 Task: Search one way flight ticket for 5 adults, 1 child, 2 infants in seat and 1 infant on lap in business from St. Petersburg: St. Pete-clearwater International Airport to Sheridan: Sheridan County Airport on 8-6-2023. Choice of flights is United. Number of bags: 2 checked bags. Price is upto 105000. Outbound departure time preference is 4:00.
Action: Mouse moved to (266, 397)
Screenshot: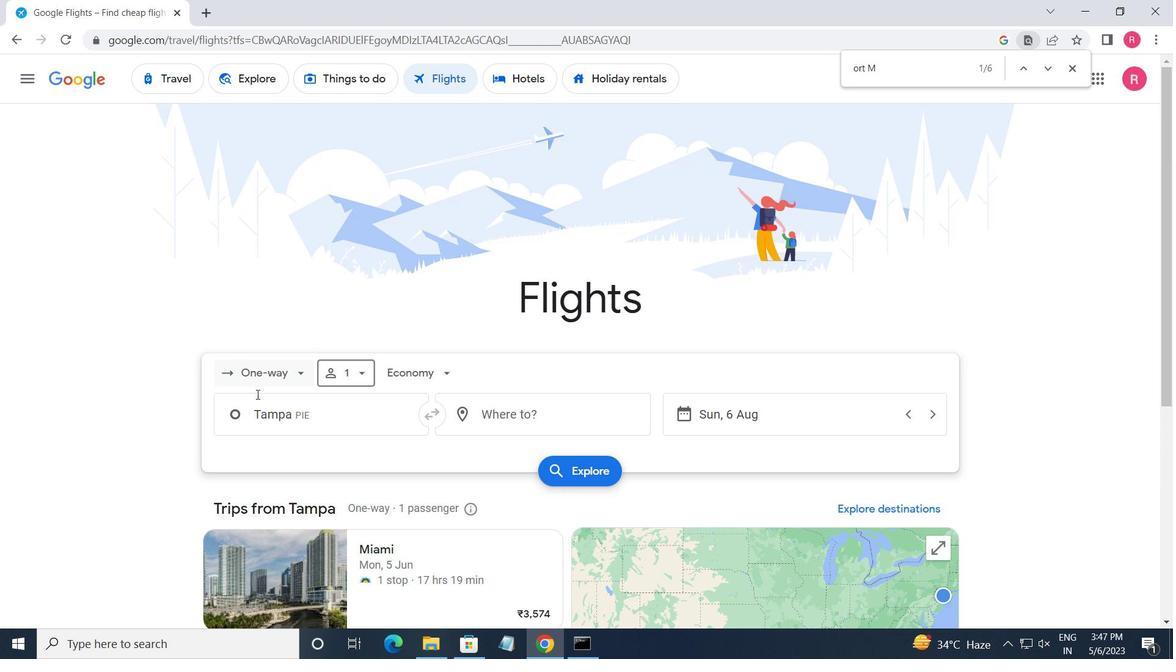
Action: Mouse pressed left at (266, 397)
Screenshot: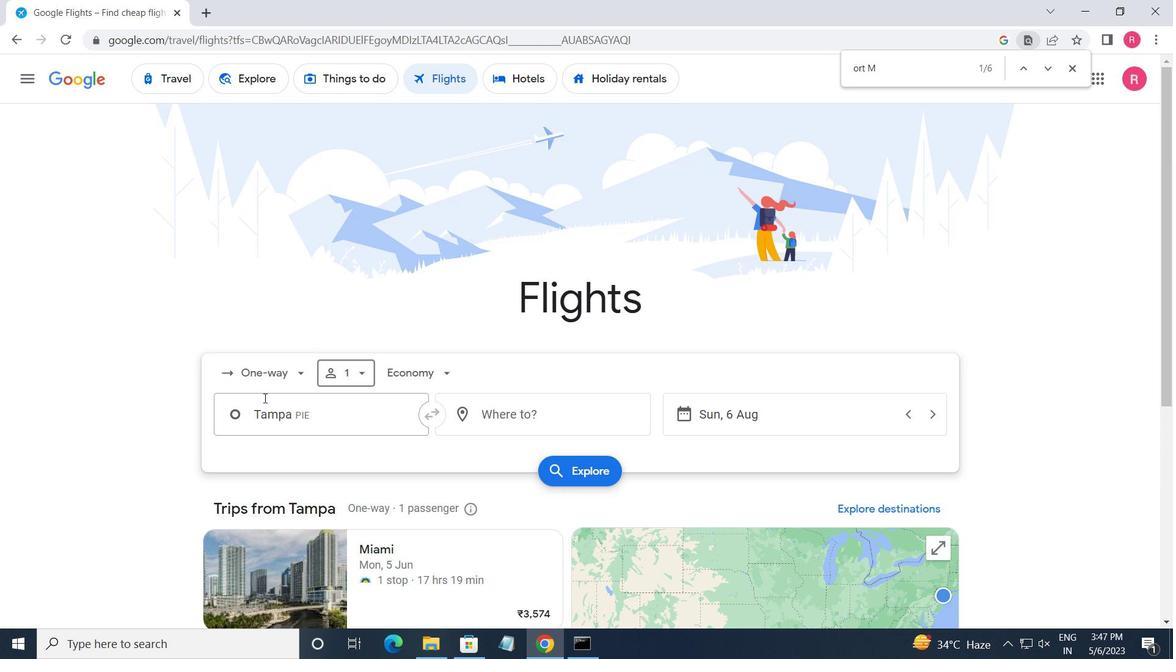 
Action: Mouse moved to (263, 381)
Screenshot: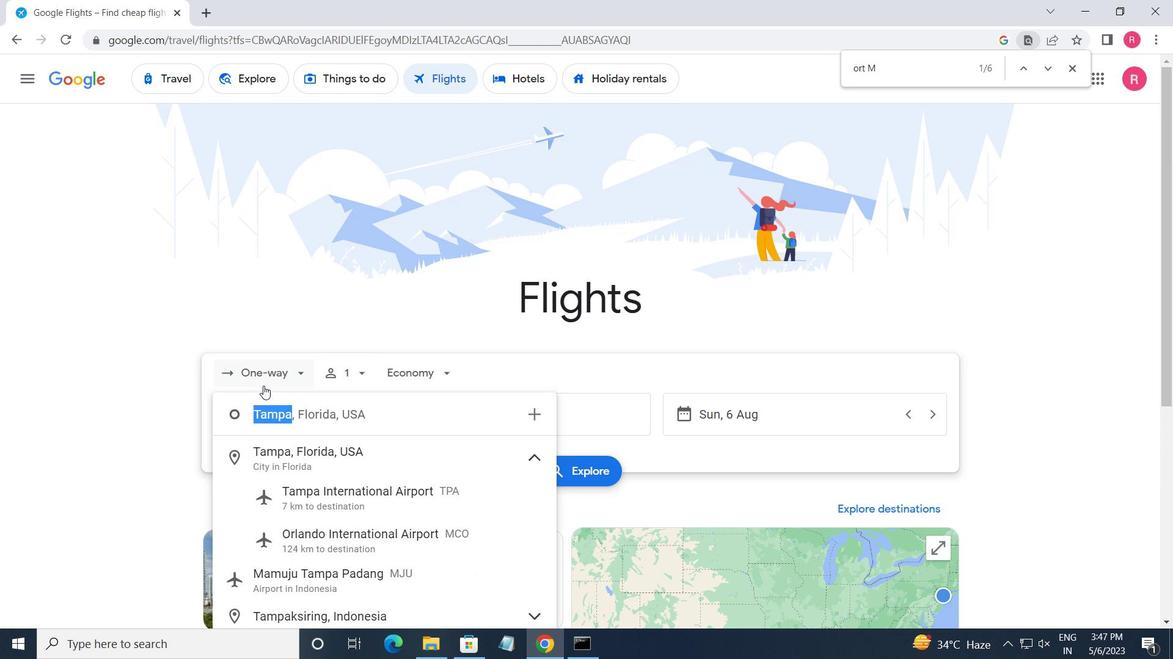 
Action: Mouse pressed left at (263, 381)
Screenshot: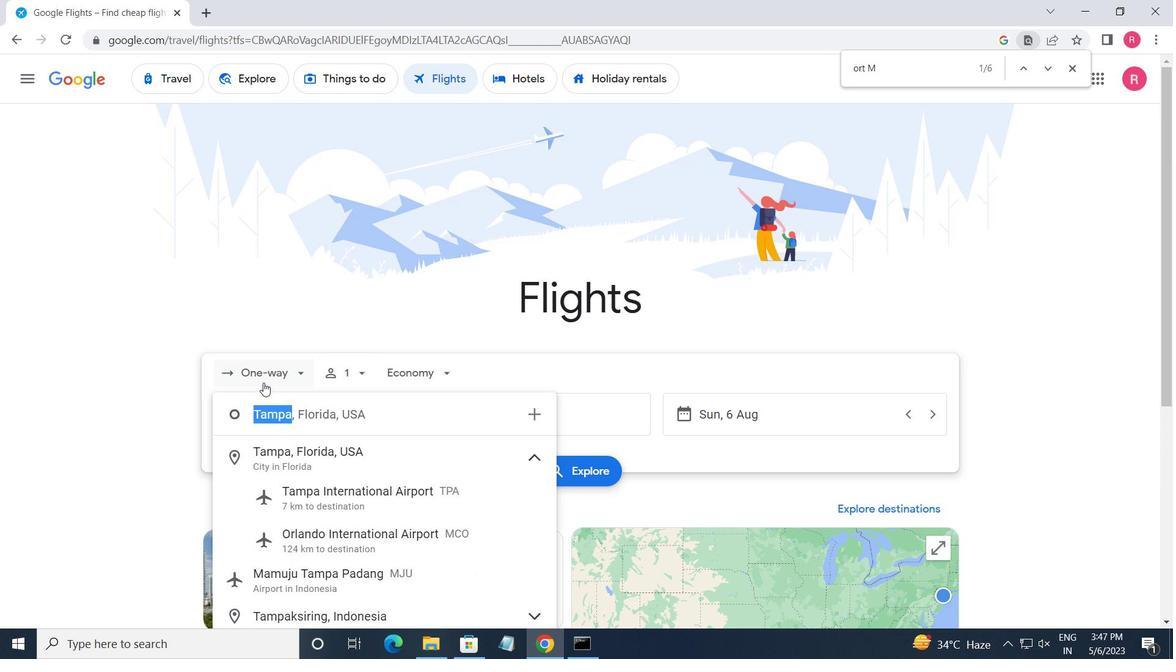 
Action: Mouse moved to (286, 443)
Screenshot: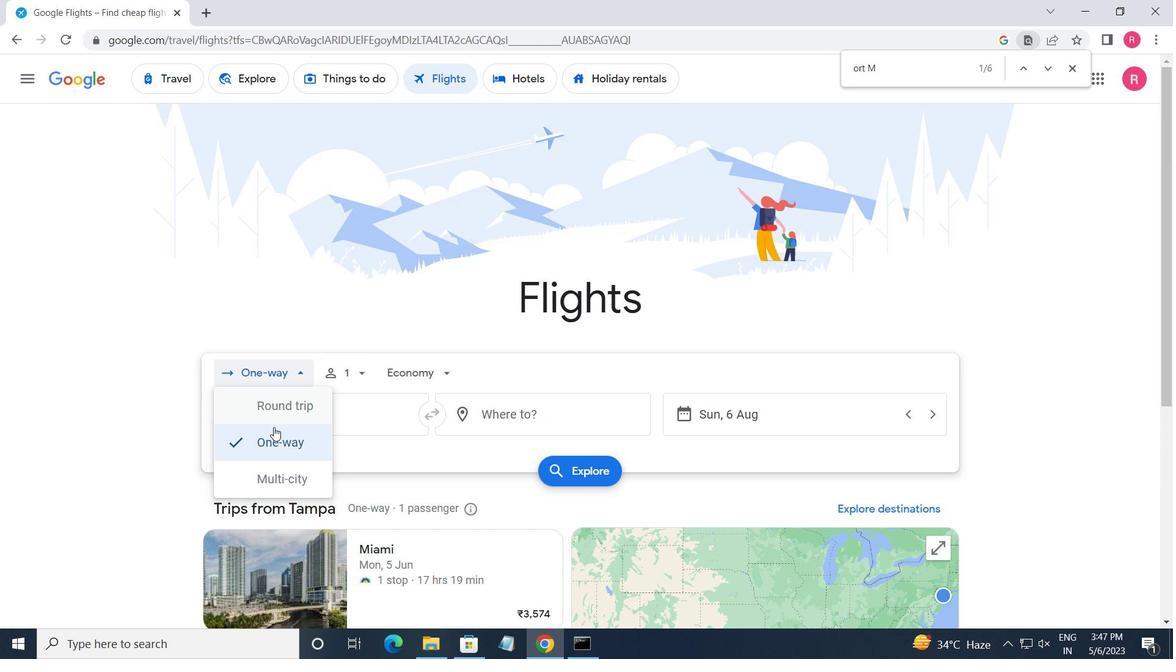 
Action: Mouse pressed left at (286, 443)
Screenshot: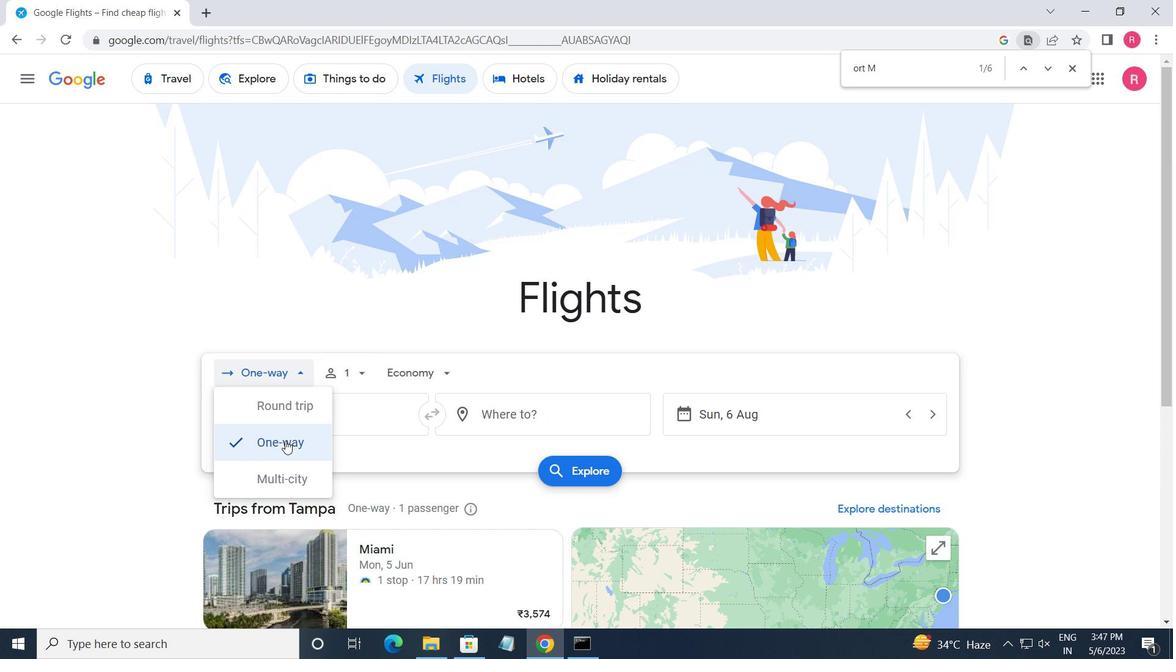 
Action: Mouse moved to (353, 385)
Screenshot: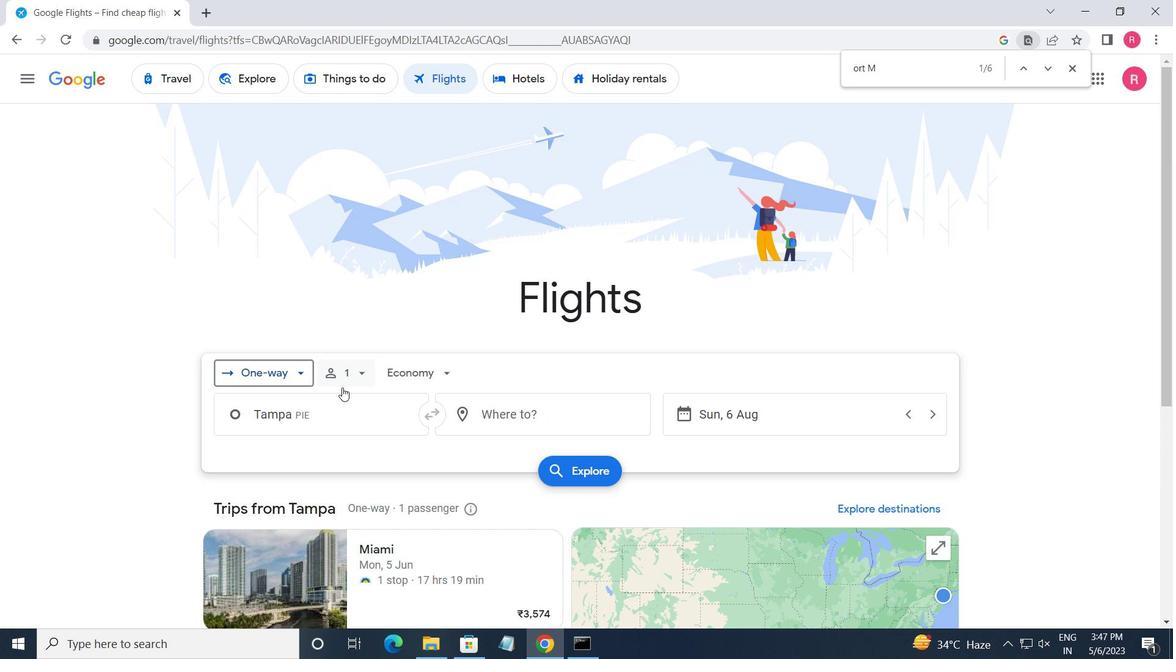 
Action: Mouse pressed left at (353, 385)
Screenshot: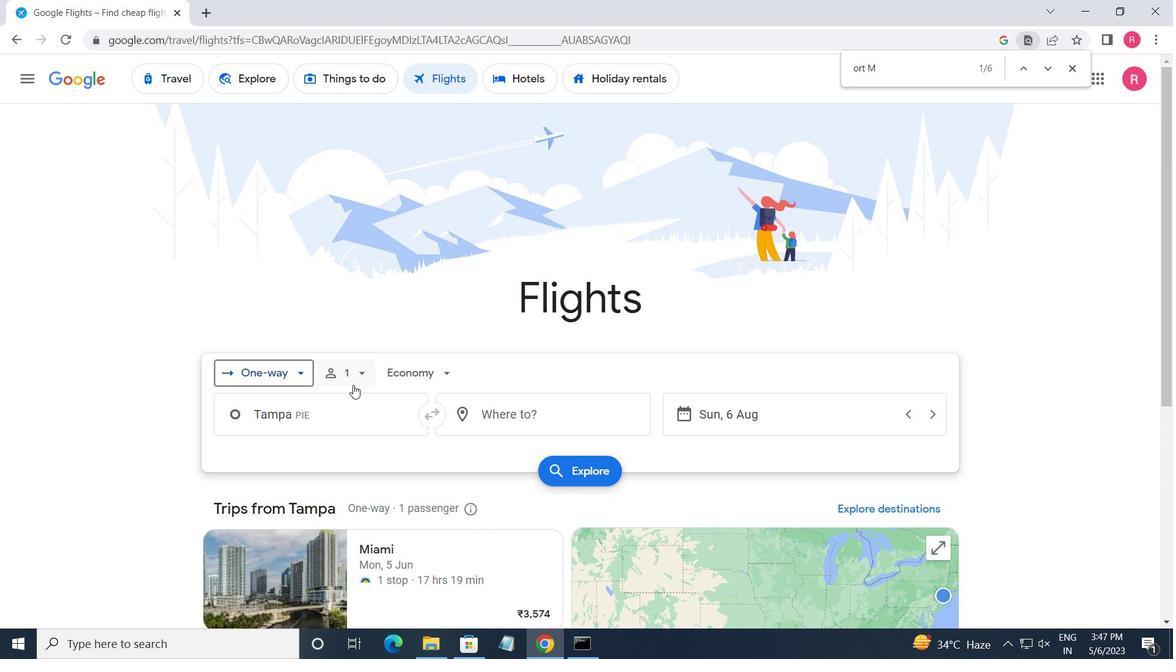 
Action: Mouse moved to (471, 417)
Screenshot: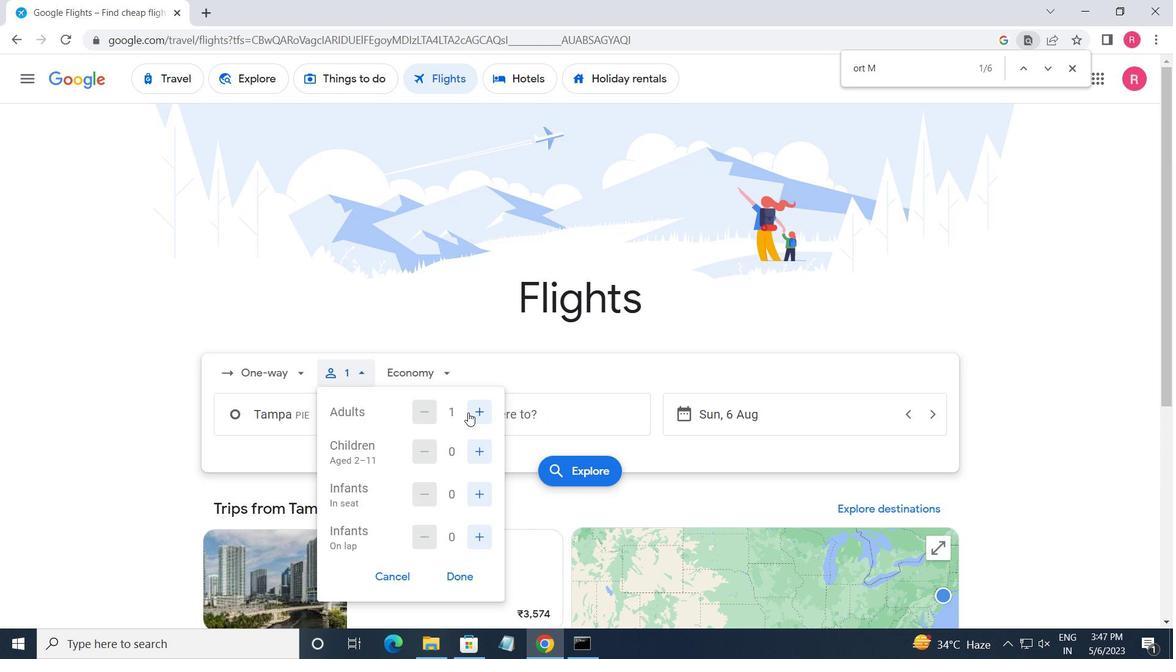 
Action: Mouse pressed left at (471, 417)
Screenshot: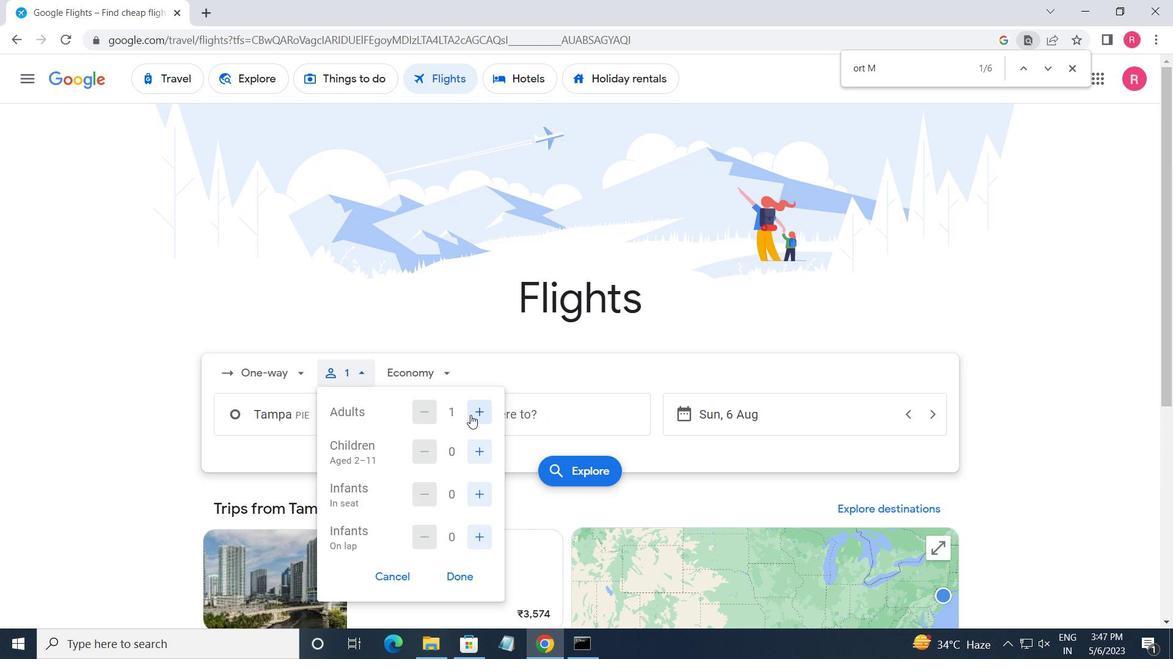 
Action: Mouse pressed left at (471, 417)
Screenshot: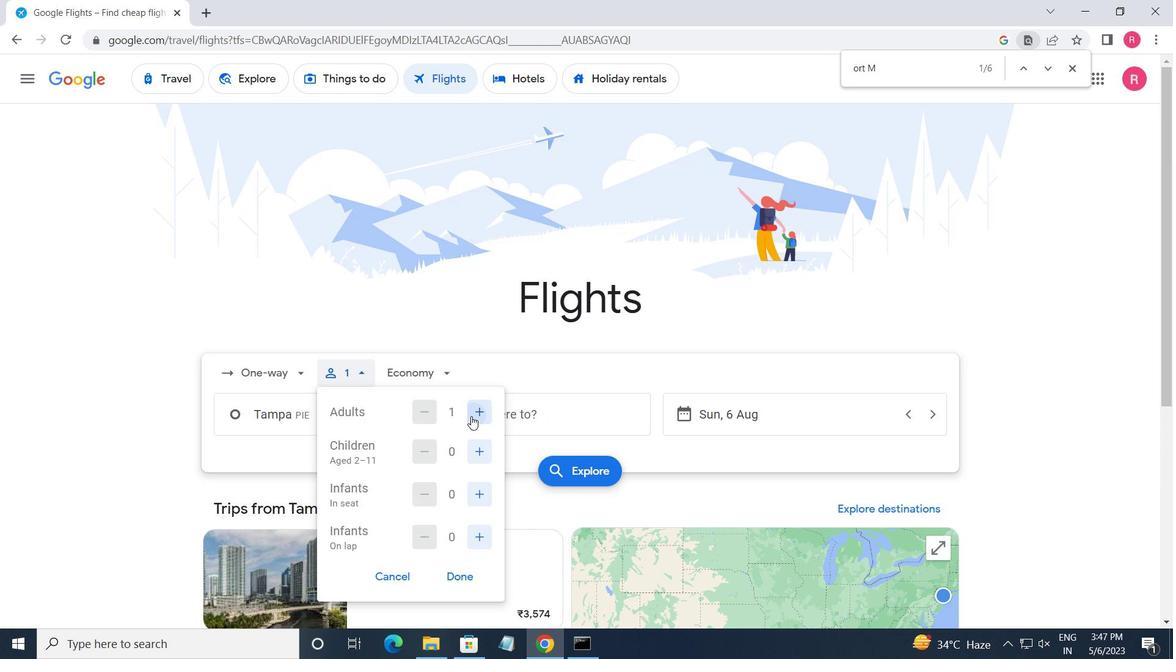 
Action: Mouse pressed left at (471, 417)
Screenshot: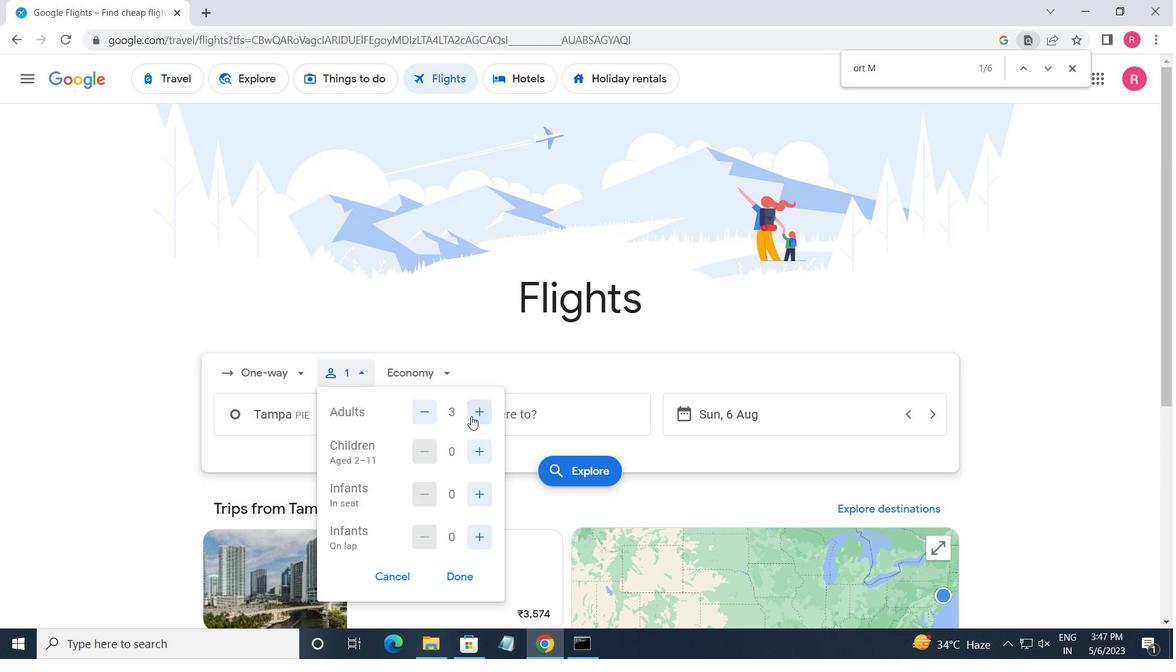 
Action: Mouse pressed left at (471, 417)
Screenshot: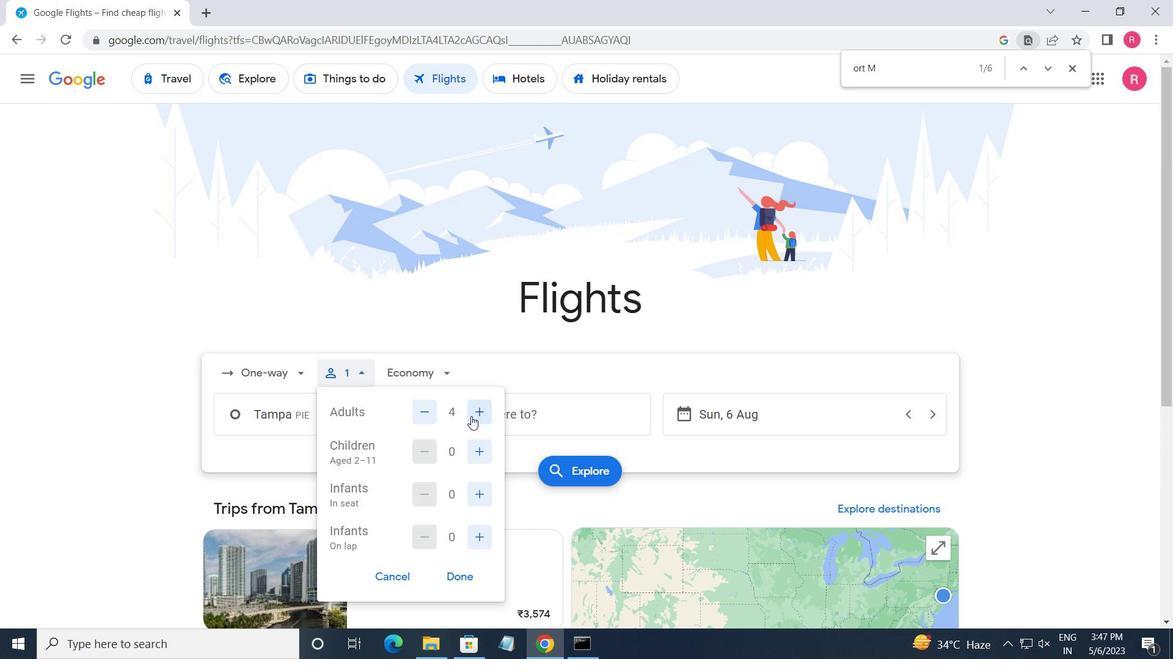 
Action: Mouse moved to (475, 447)
Screenshot: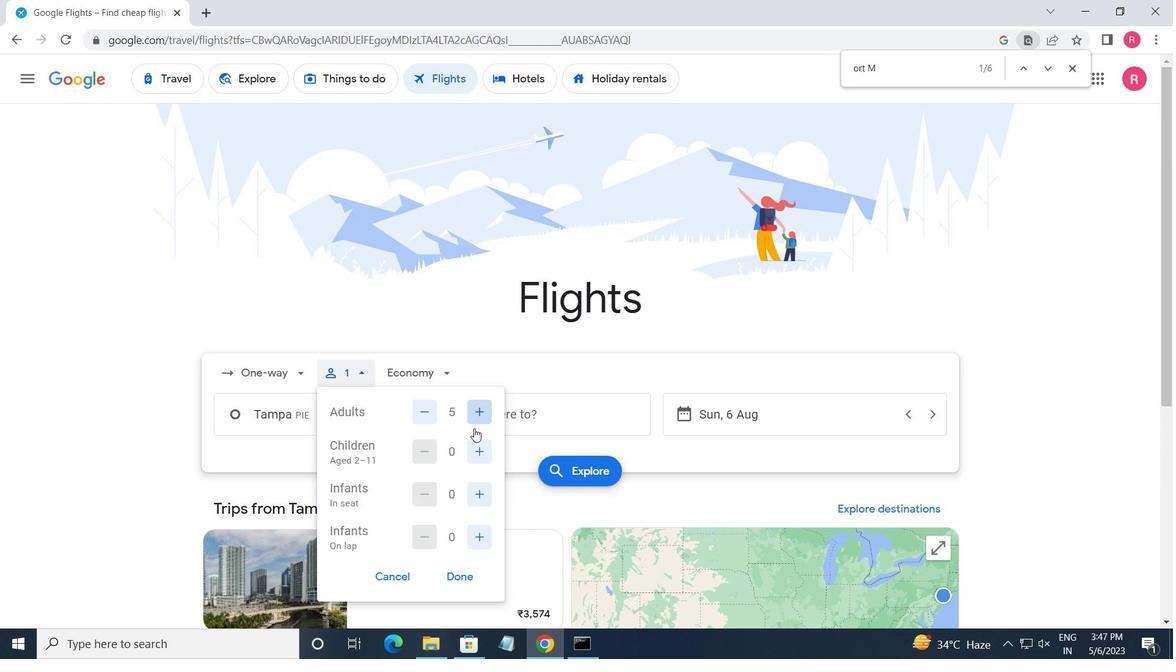 
Action: Mouse pressed left at (475, 447)
Screenshot: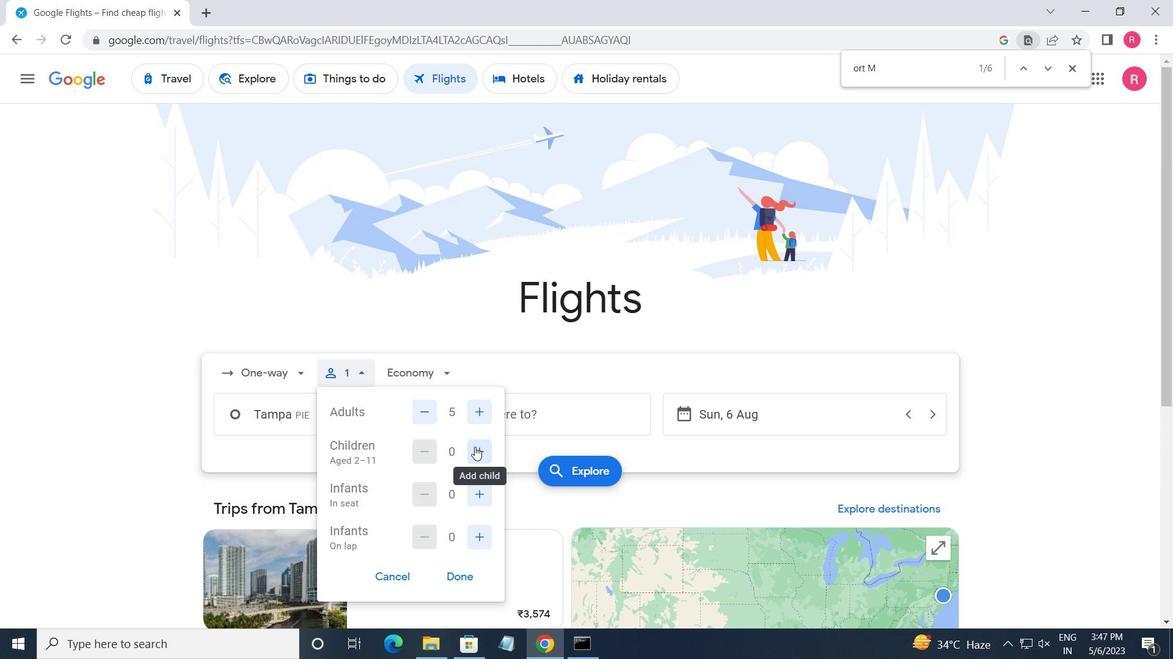 
Action: Mouse moved to (480, 487)
Screenshot: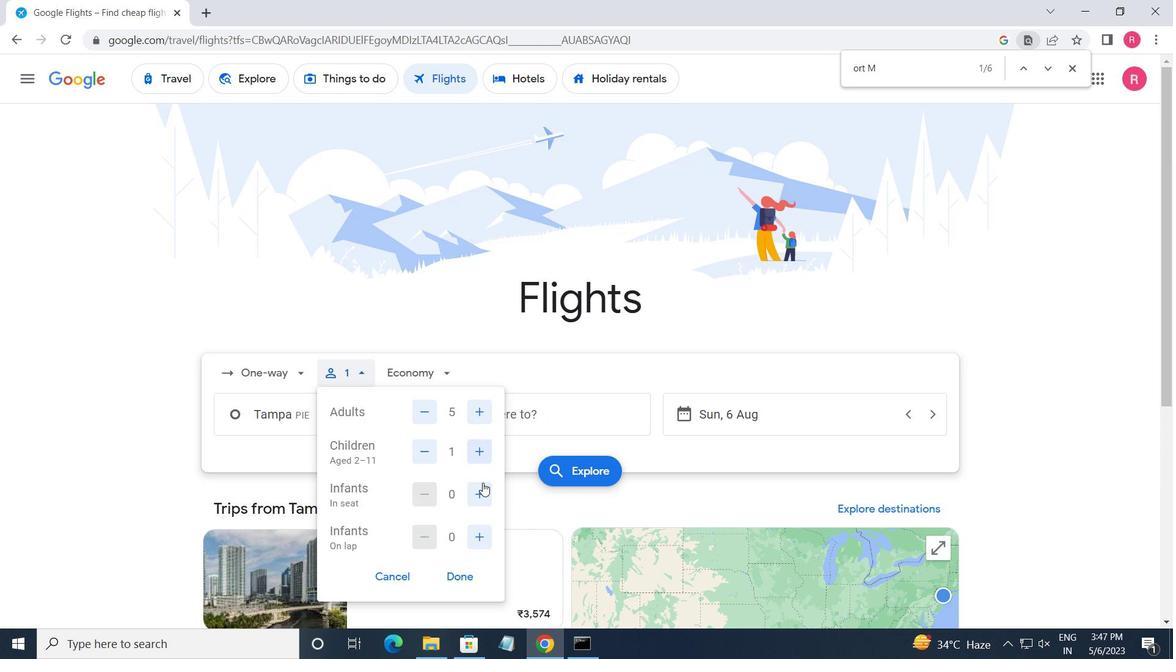 
Action: Mouse pressed left at (480, 487)
Screenshot: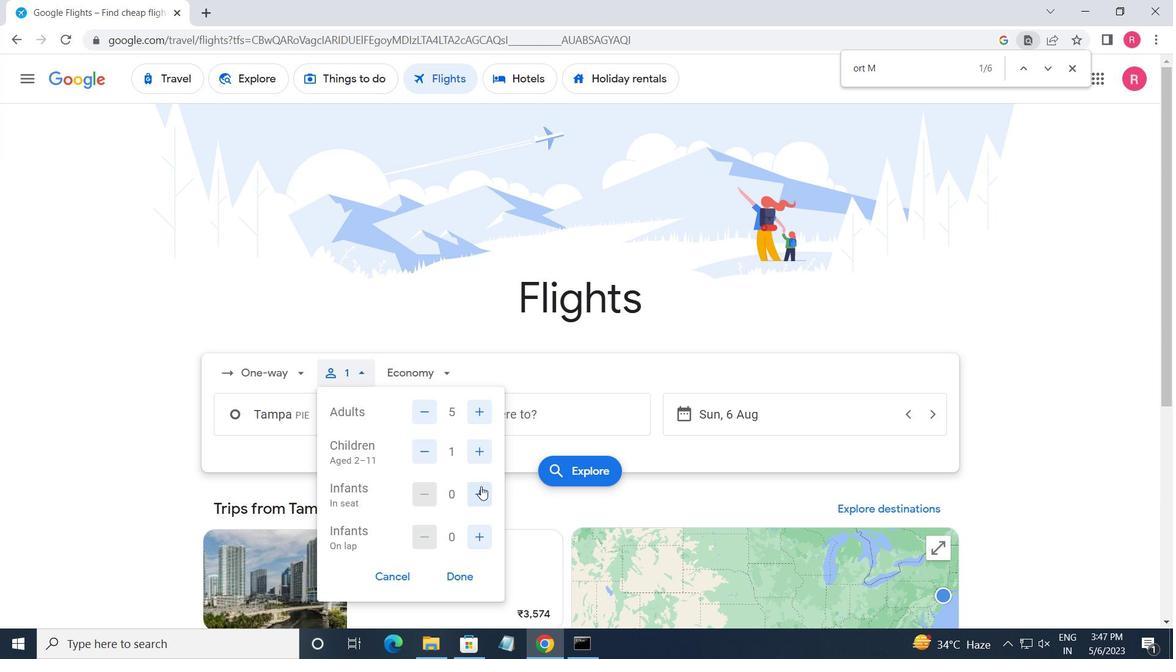 
Action: Mouse pressed left at (480, 487)
Screenshot: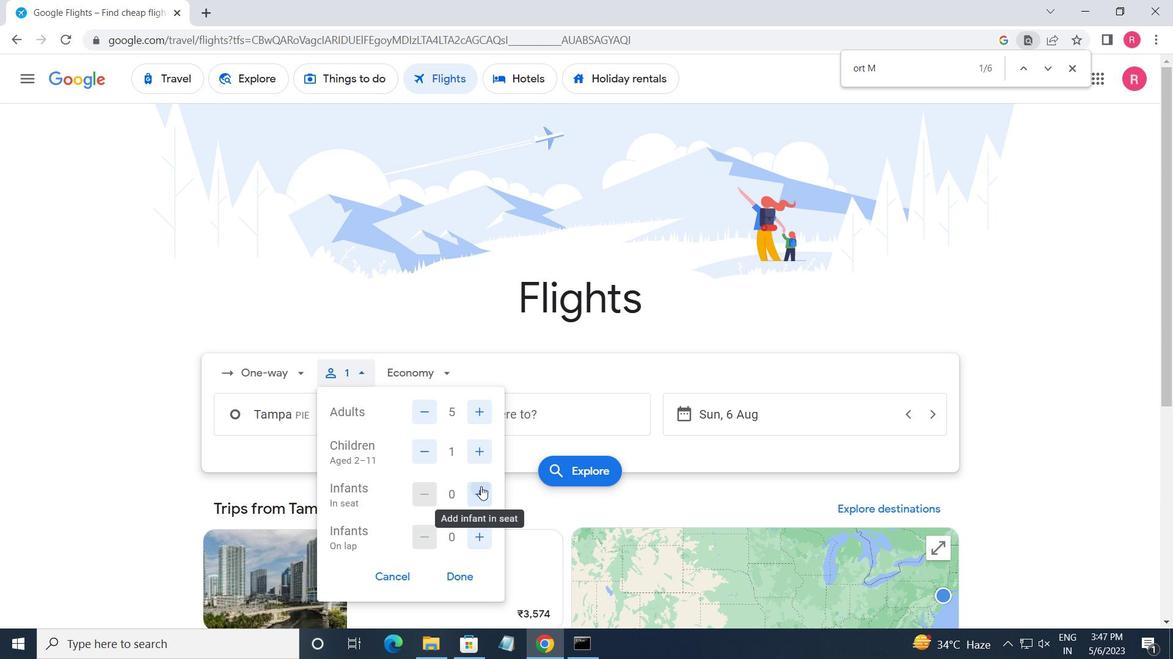 
Action: Mouse moved to (472, 542)
Screenshot: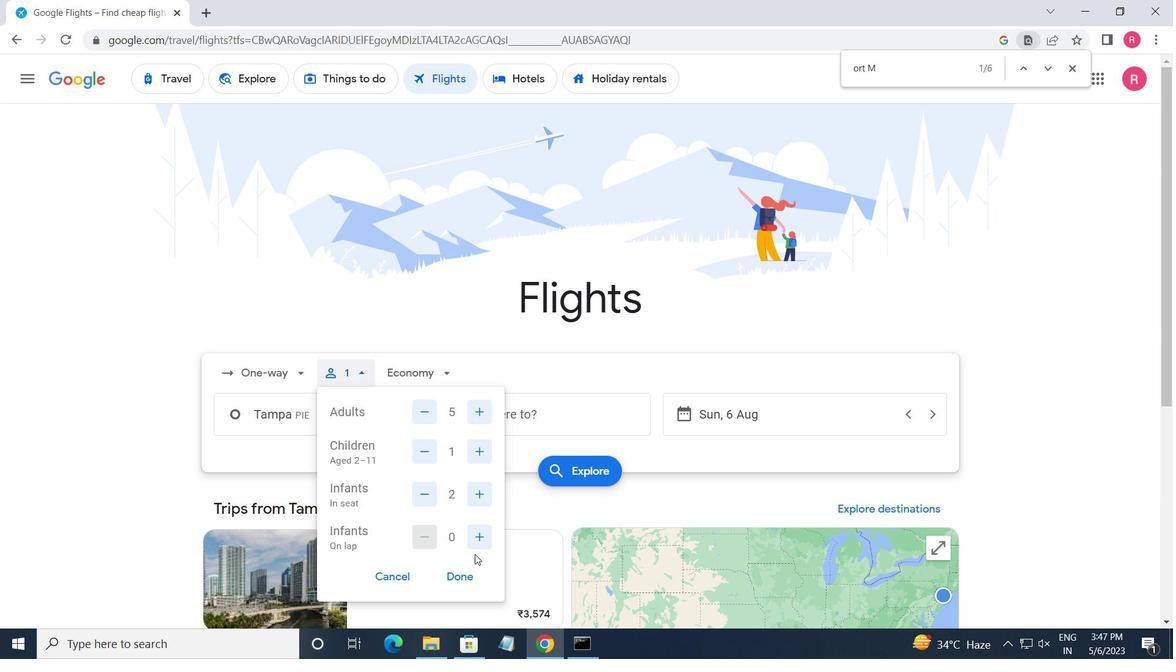 
Action: Mouse pressed left at (472, 542)
Screenshot: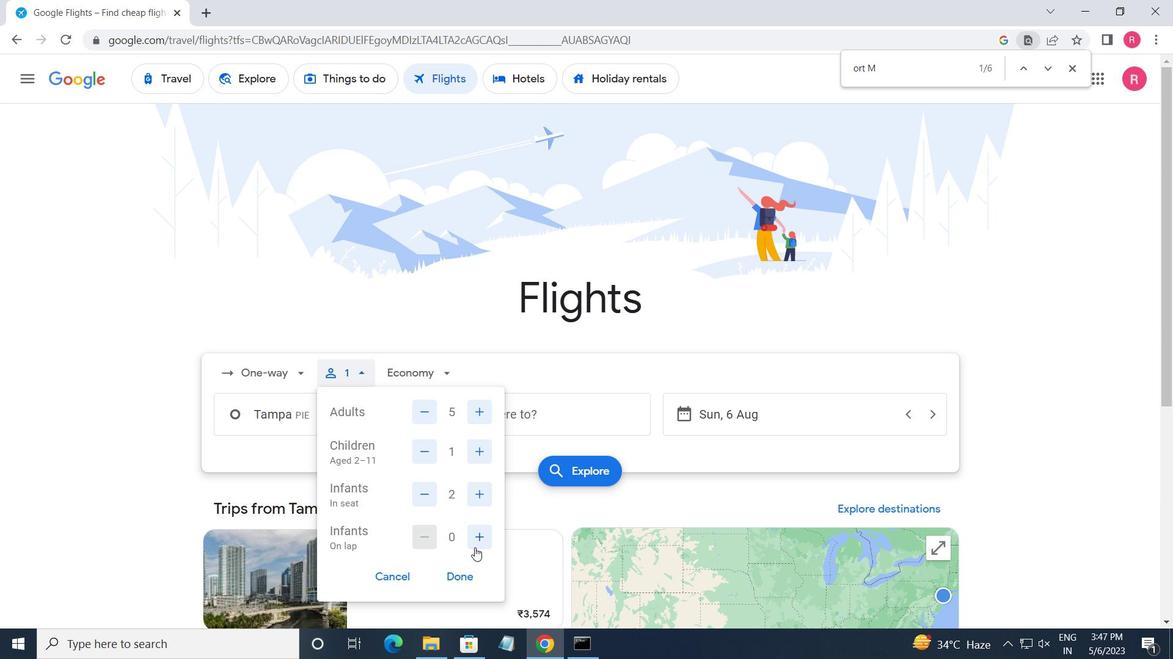 
Action: Mouse moved to (462, 575)
Screenshot: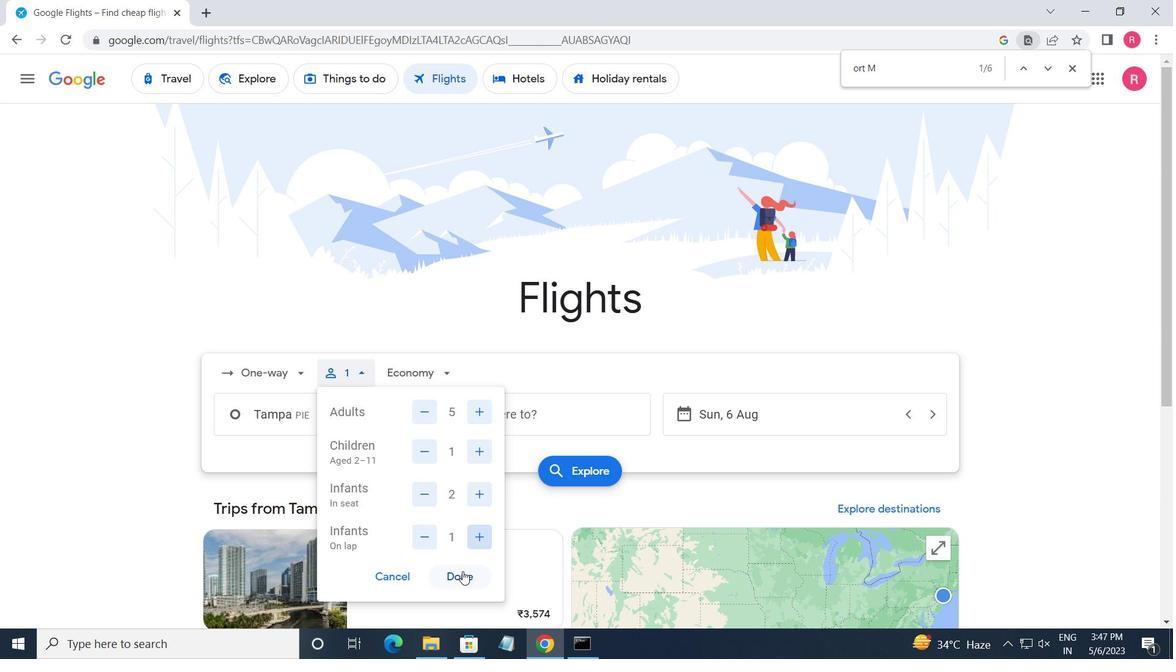 
Action: Mouse pressed left at (462, 575)
Screenshot: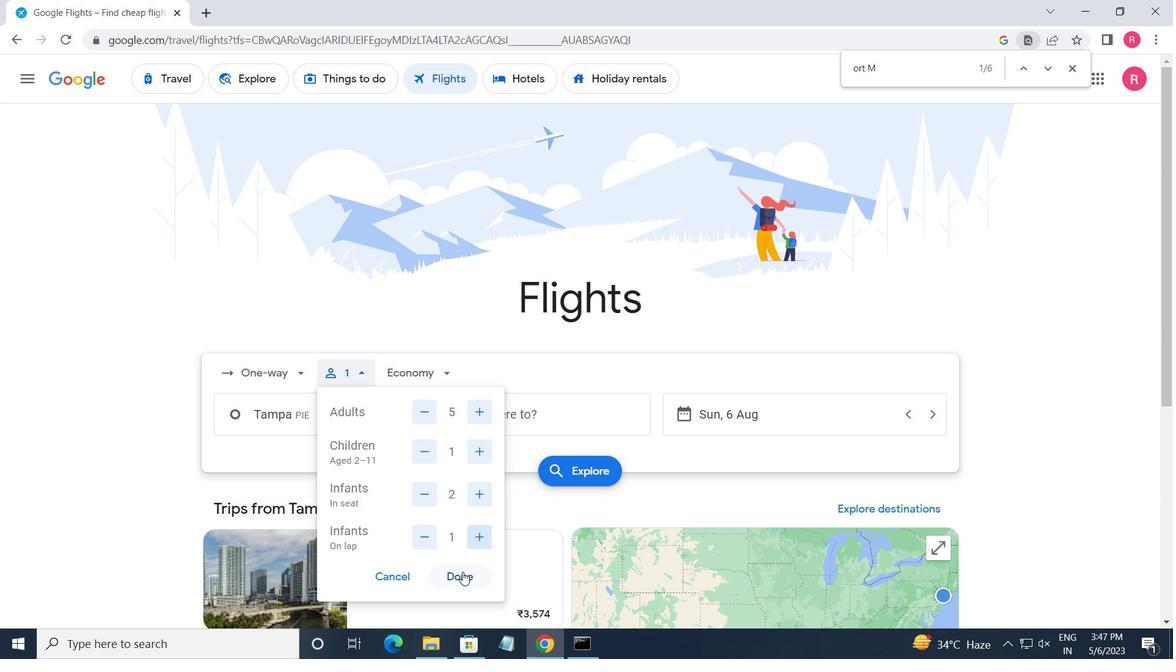 
Action: Mouse moved to (428, 370)
Screenshot: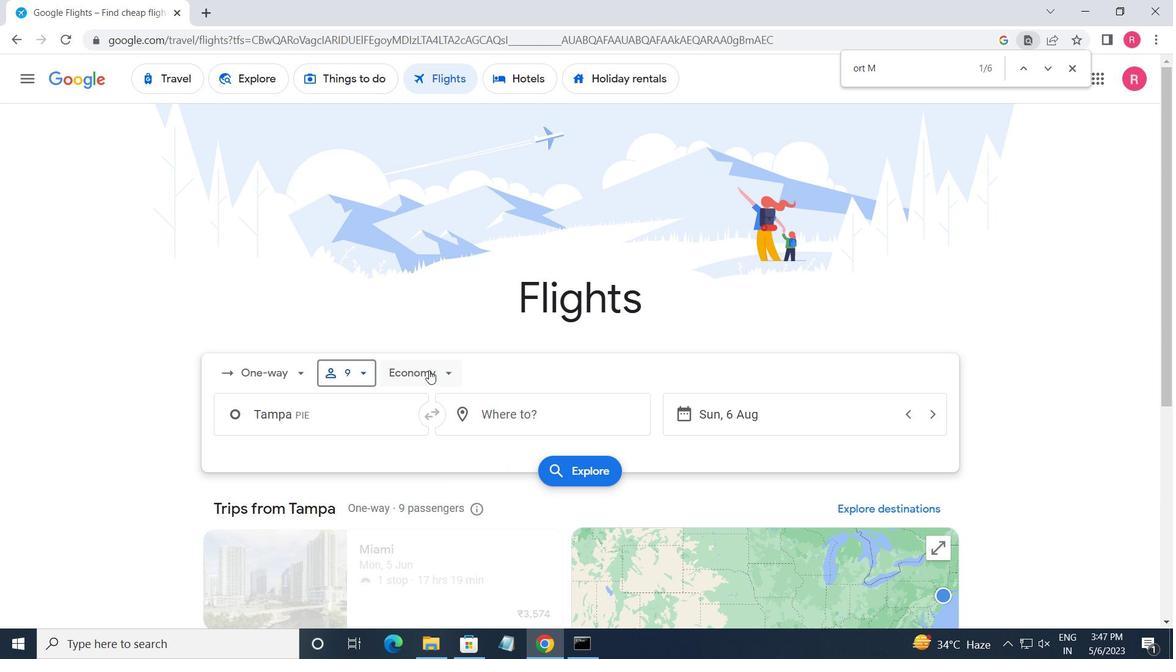 
Action: Mouse pressed left at (428, 370)
Screenshot: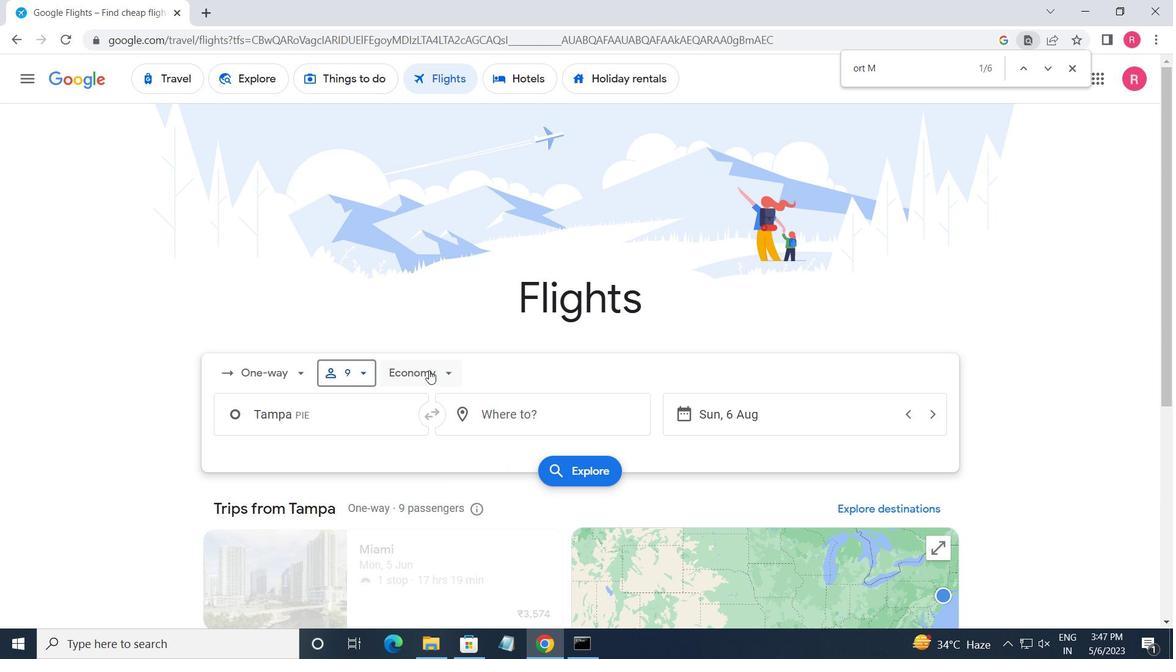 
Action: Mouse moved to (458, 481)
Screenshot: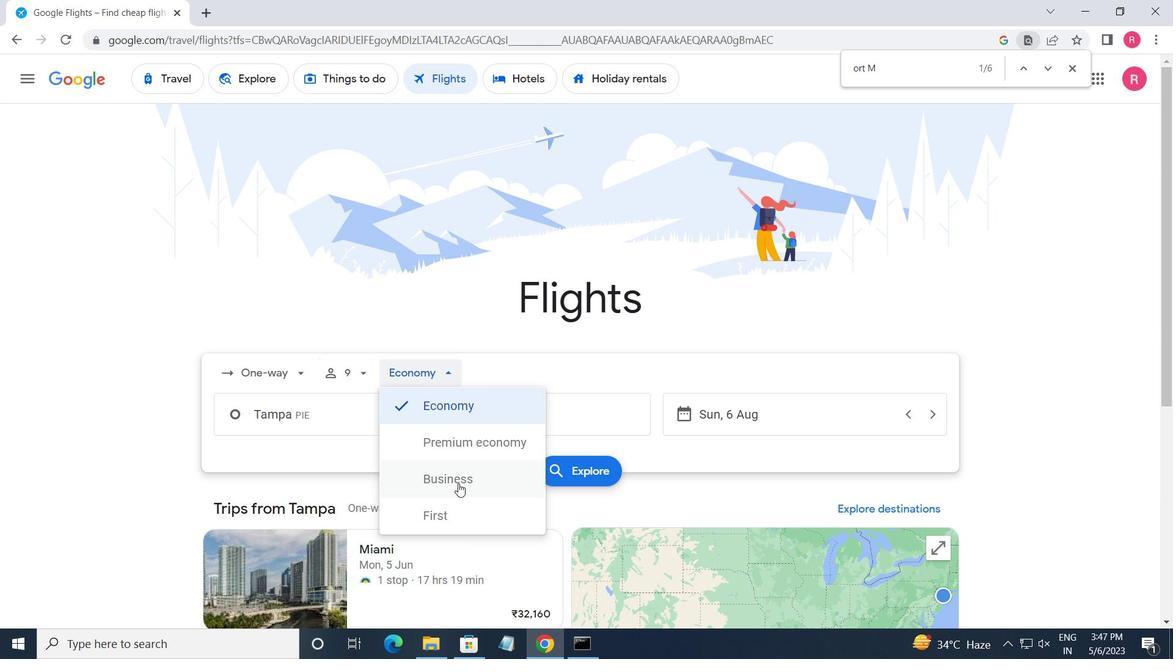 
Action: Mouse pressed left at (458, 481)
Screenshot: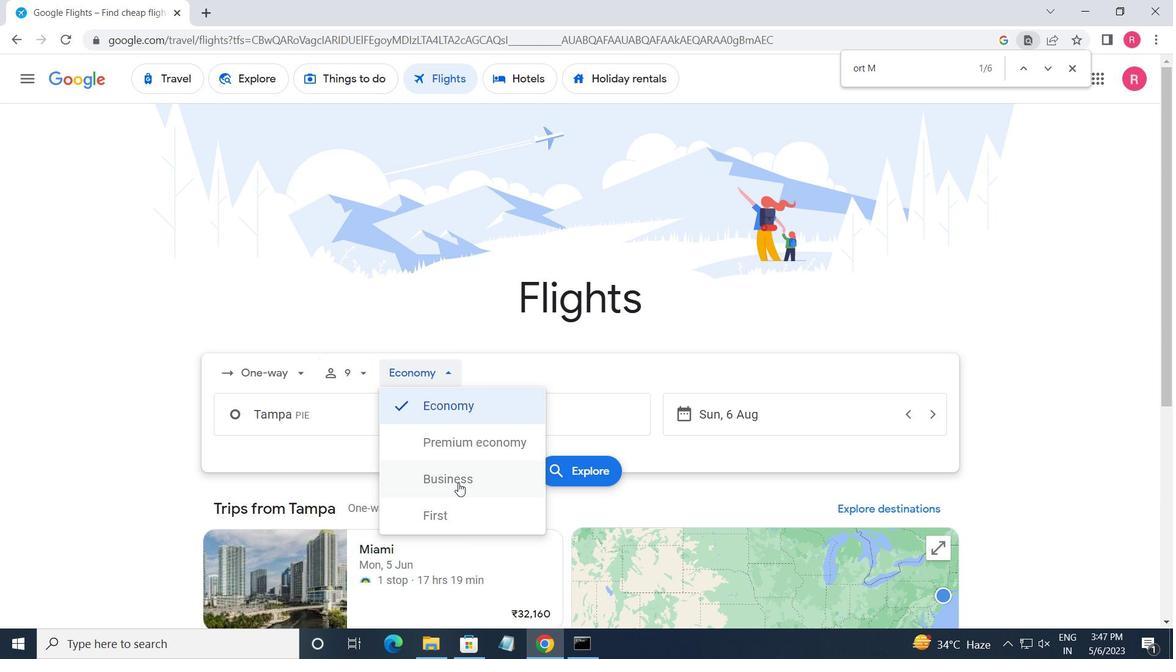 
Action: Mouse moved to (329, 422)
Screenshot: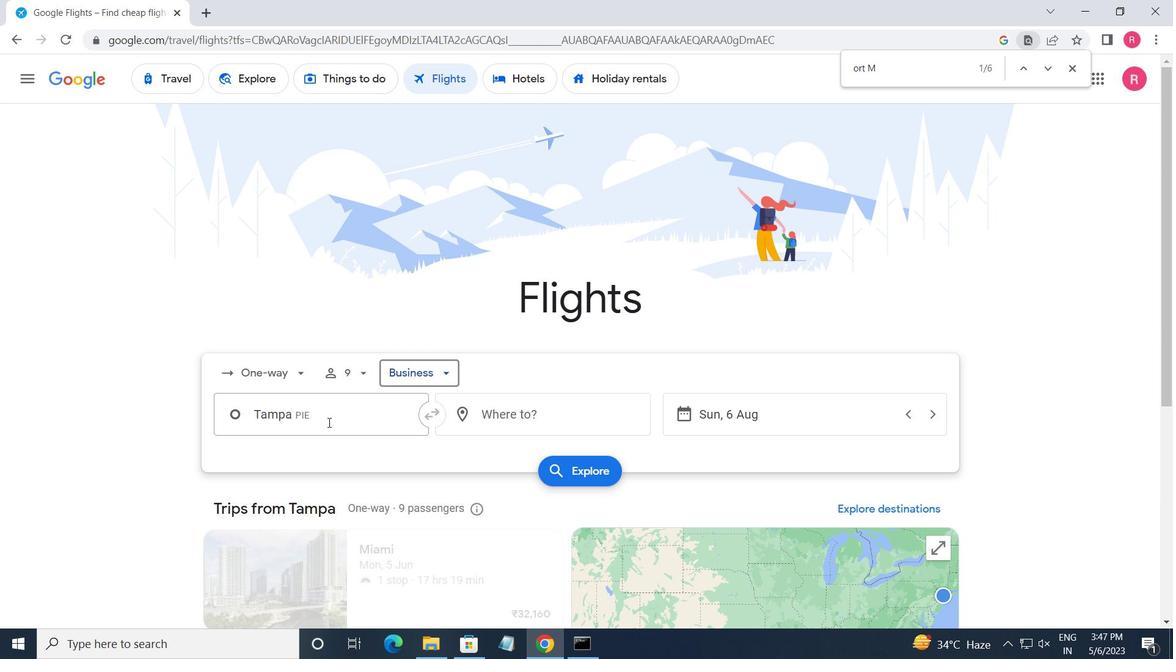 
Action: Mouse pressed left at (329, 422)
Screenshot: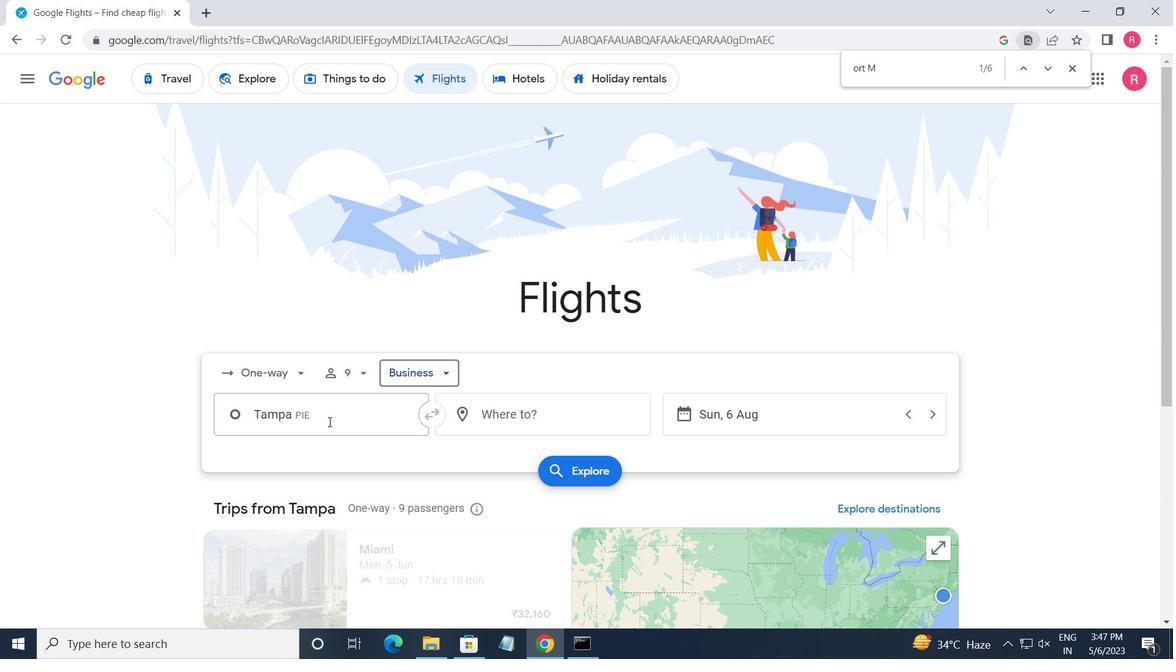 
Action: Key pressed <Key.shift>ST.<Key.space><Key.shift_r>PETE-
Screenshot: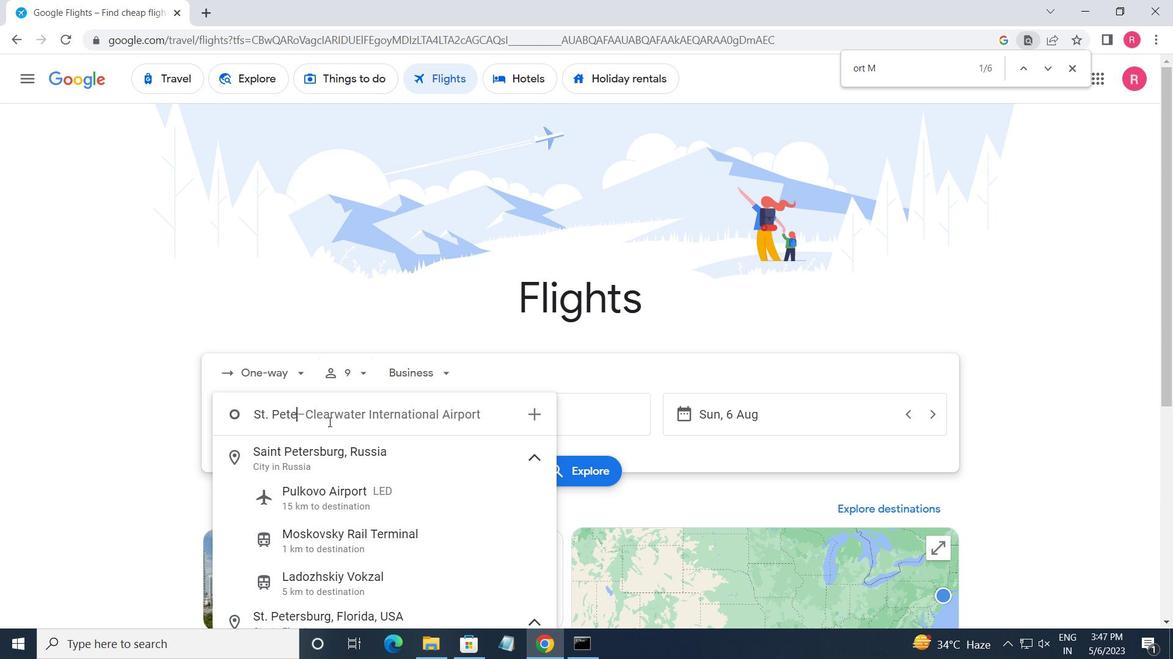 
Action: Mouse moved to (409, 549)
Screenshot: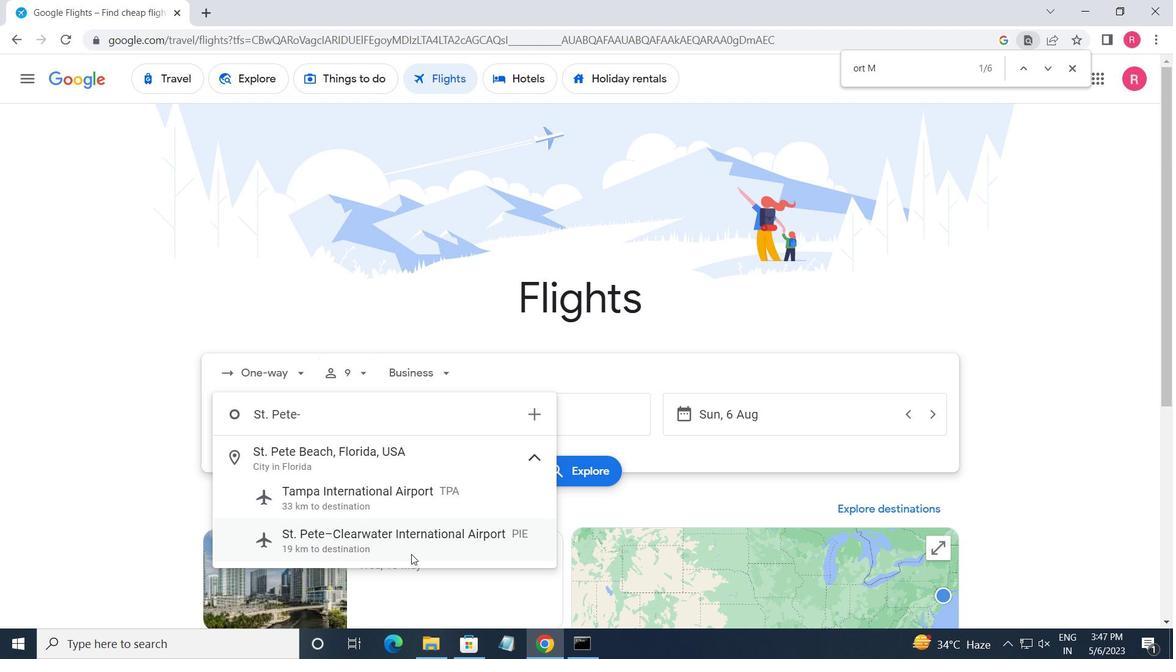 
Action: Mouse pressed left at (409, 549)
Screenshot: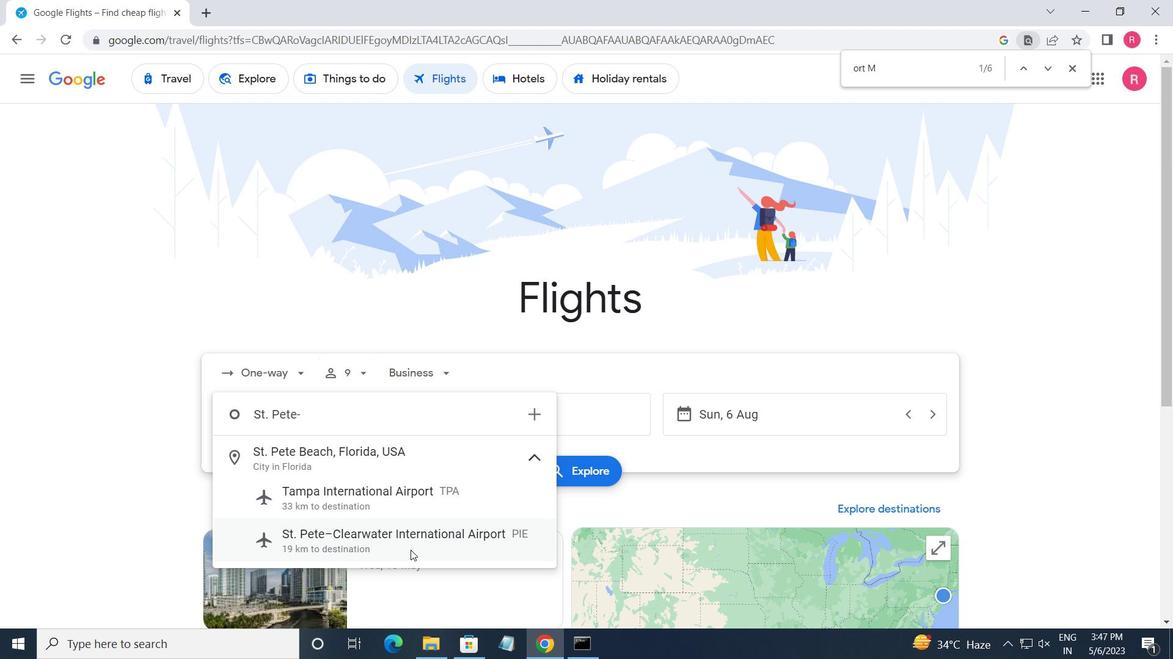 
Action: Mouse moved to (520, 418)
Screenshot: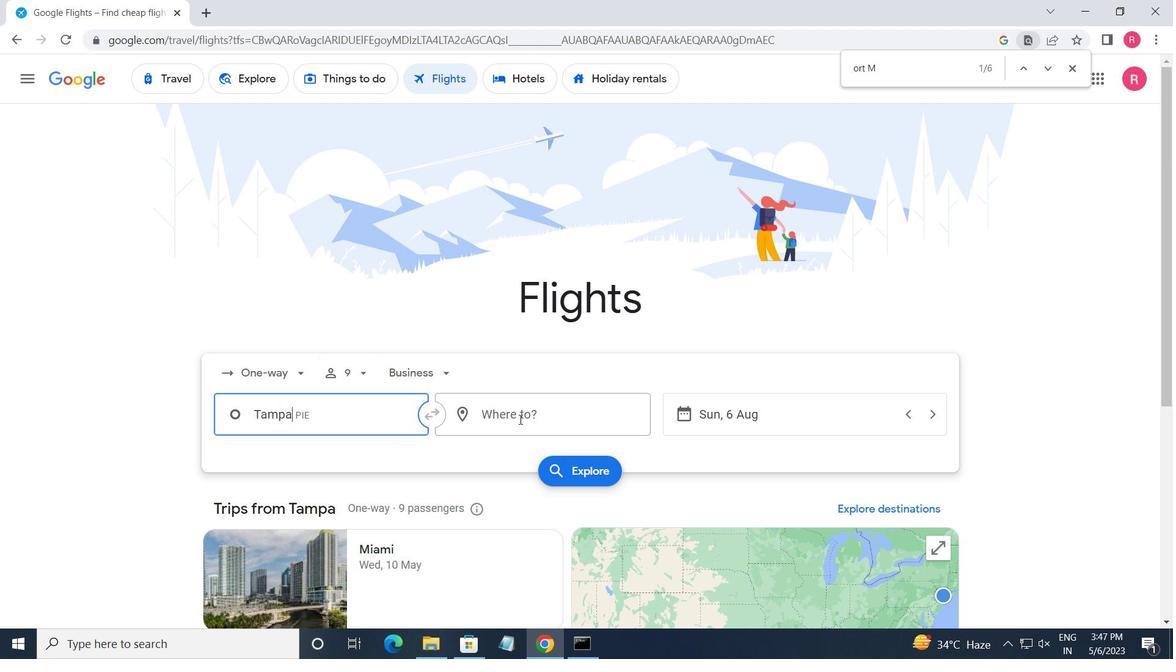 
Action: Mouse pressed left at (520, 418)
Screenshot: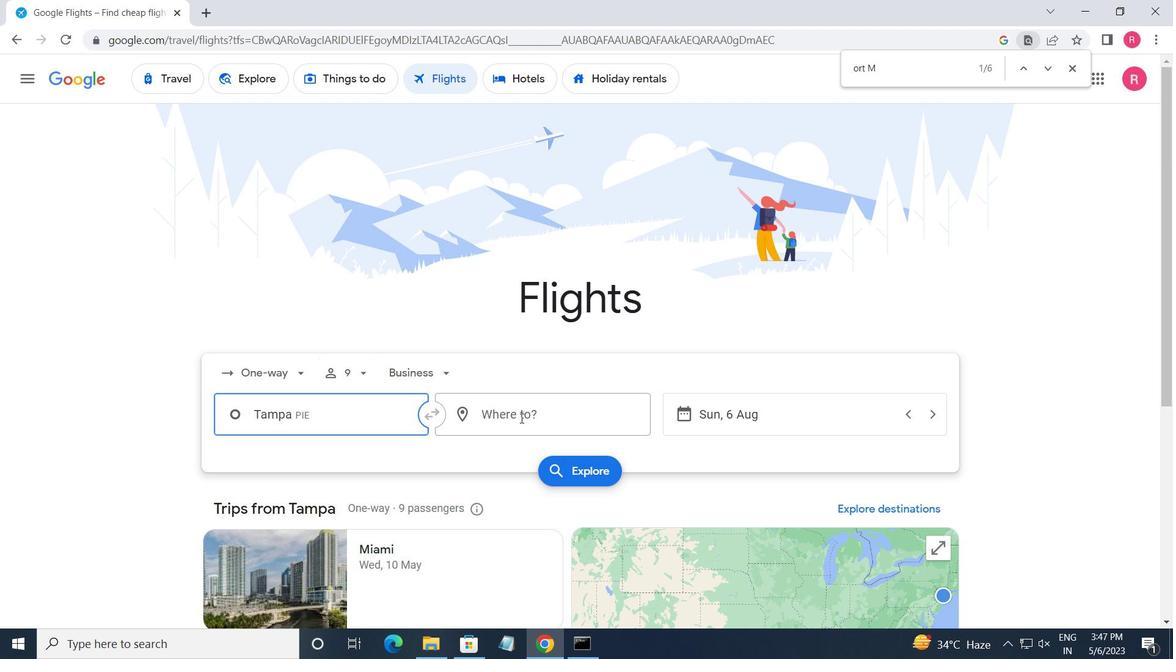
Action: Key pressed <Key.shift>SHERIDAN
Screenshot: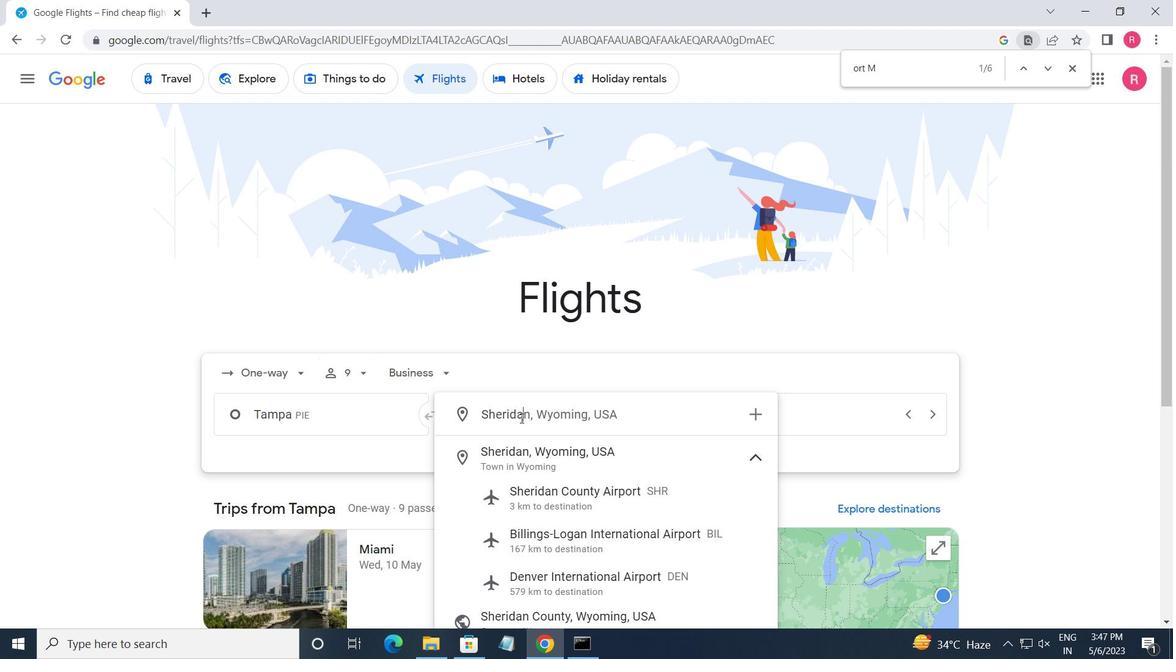 
Action: Mouse moved to (550, 498)
Screenshot: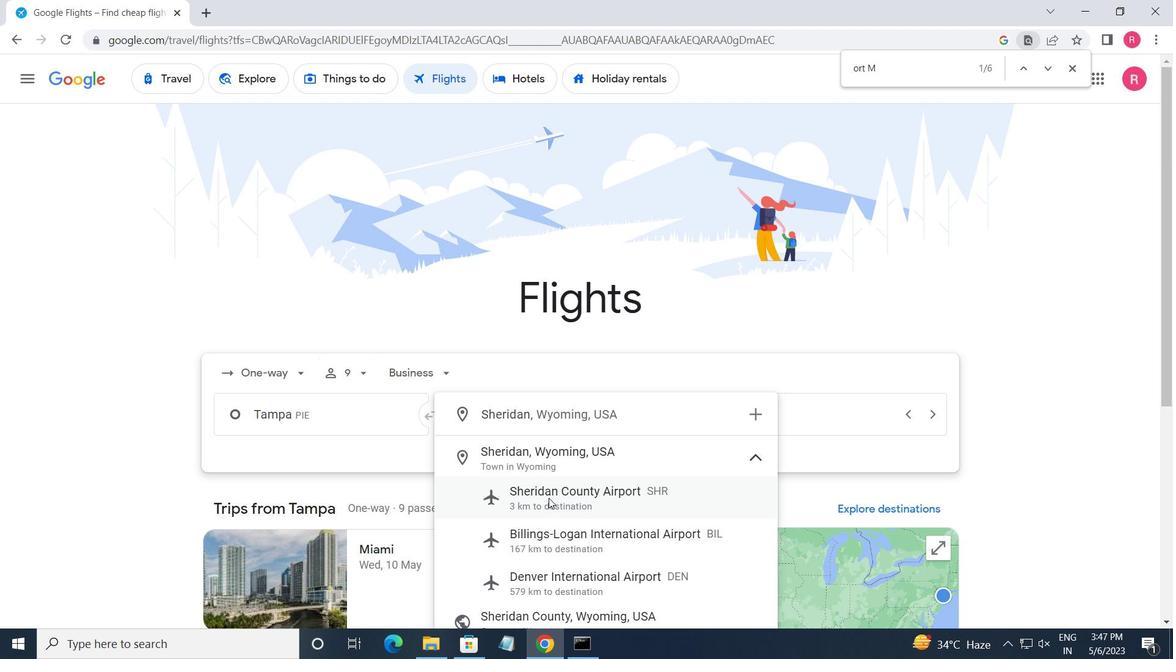 
Action: Mouse pressed left at (550, 498)
Screenshot: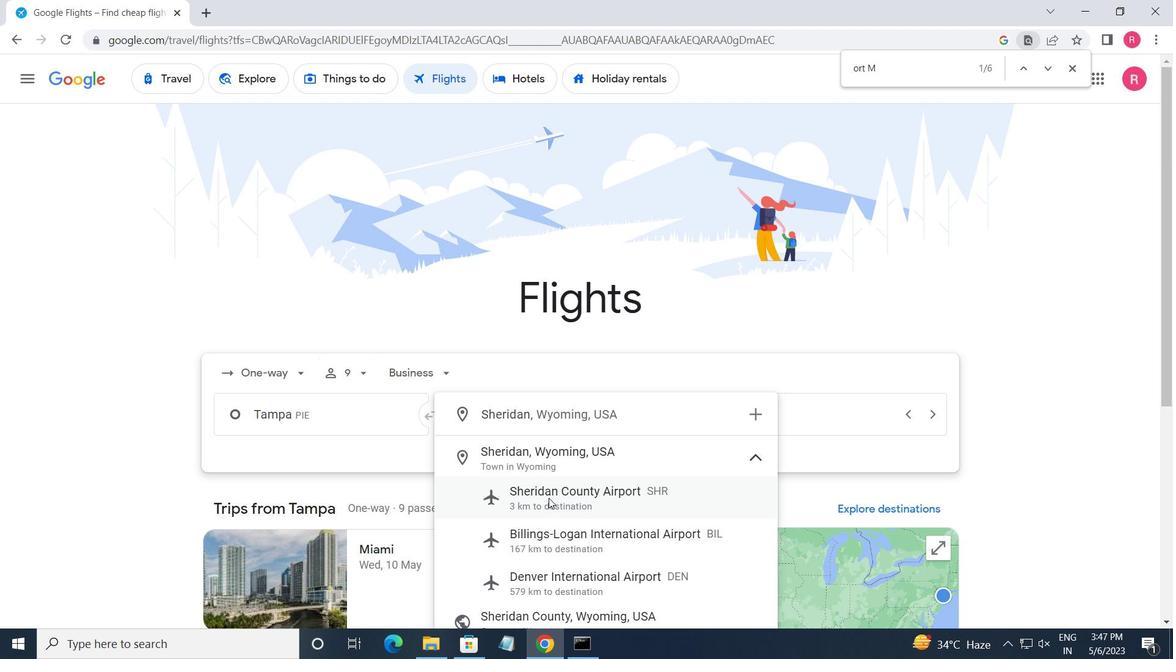 
Action: Mouse moved to (788, 430)
Screenshot: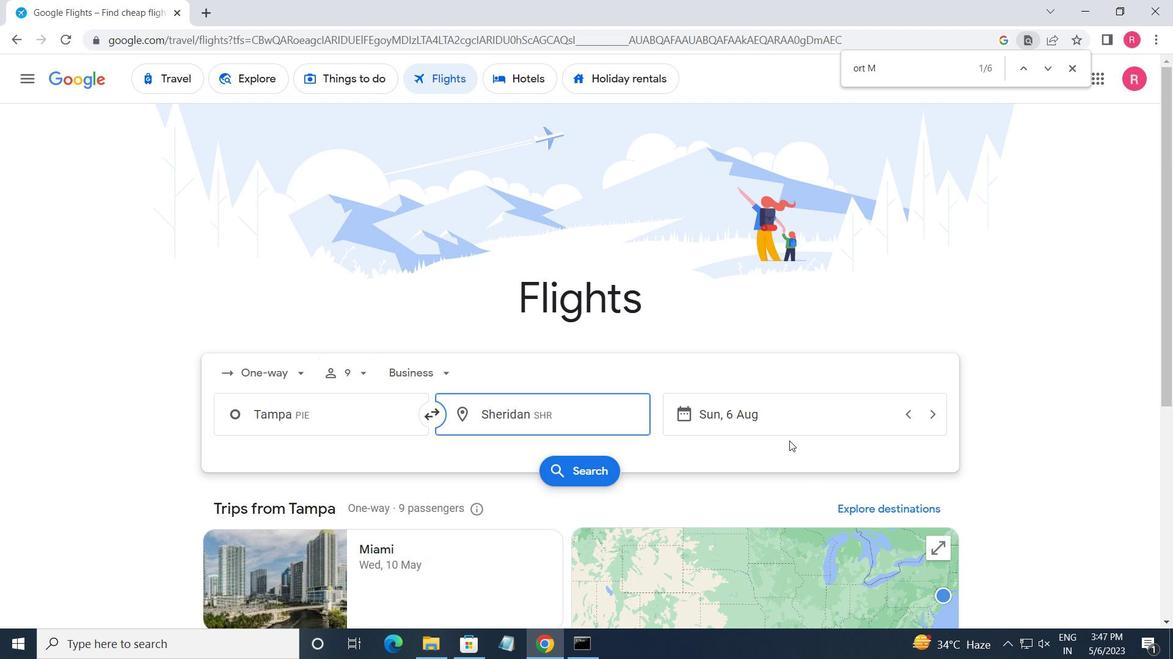 
Action: Mouse pressed left at (788, 430)
Screenshot: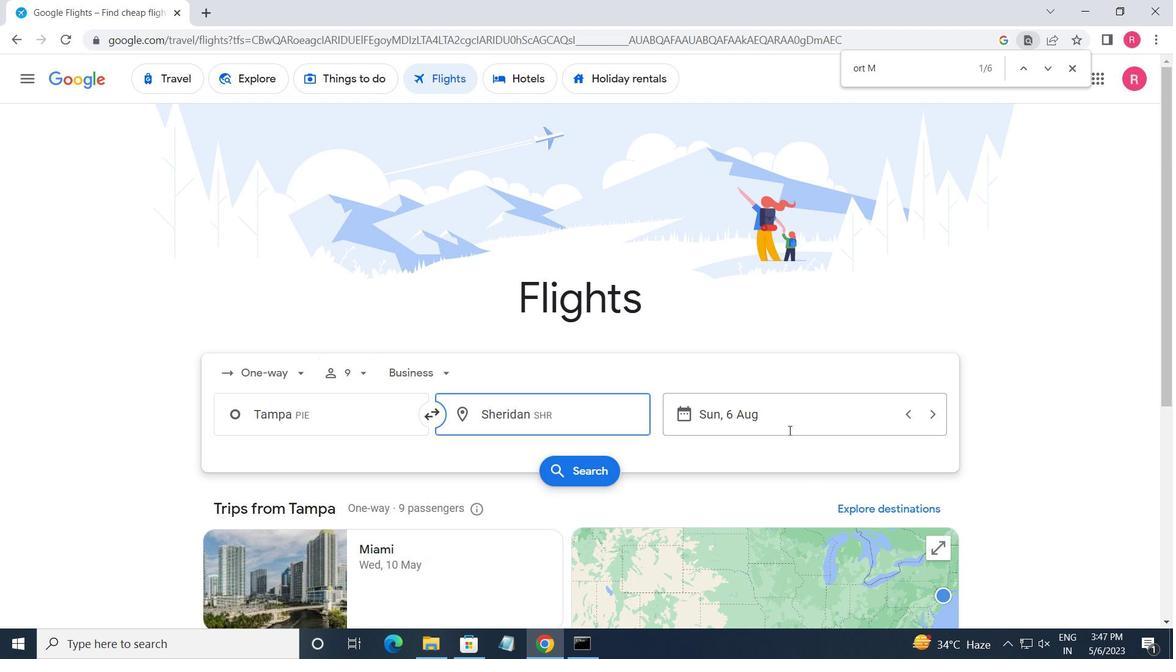 
Action: Mouse moved to (402, 387)
Screenshot: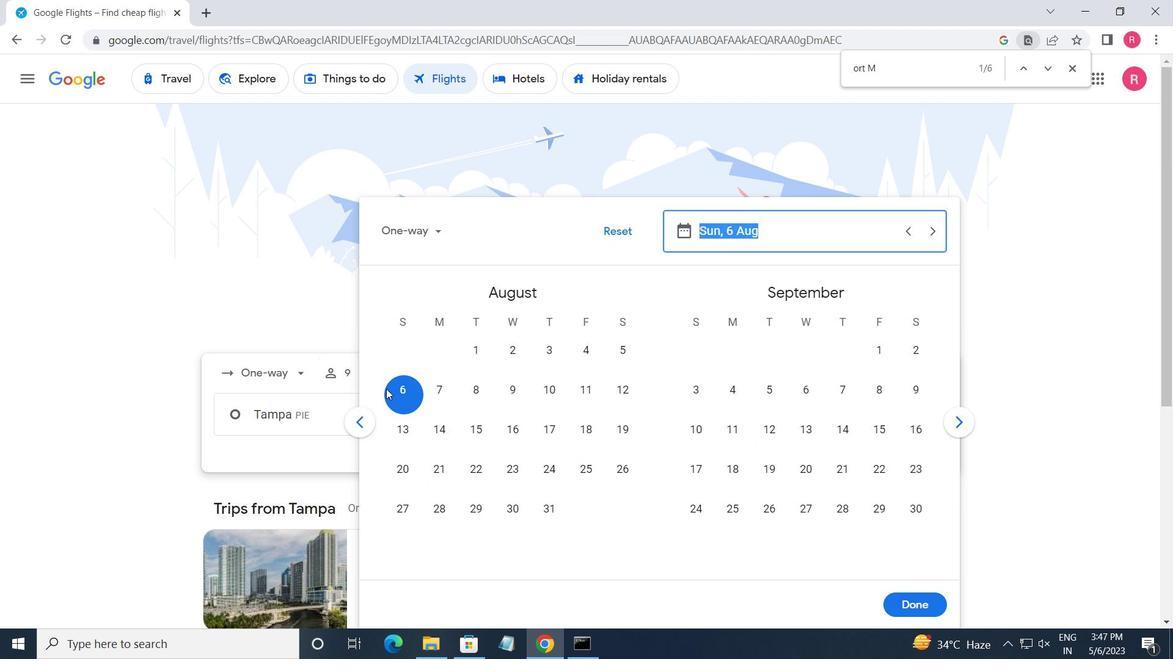 
Action: Mouse pressed left at (402, 387)
Screenshot: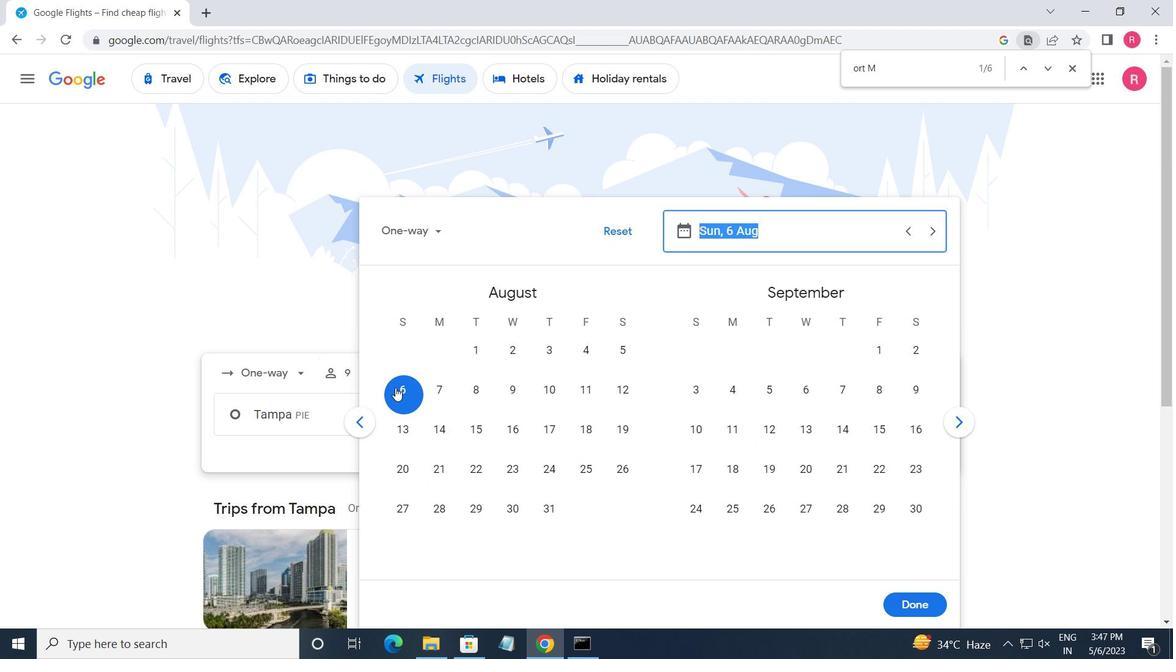 
Action: Mouse moved to (922, 609)
Screenshot: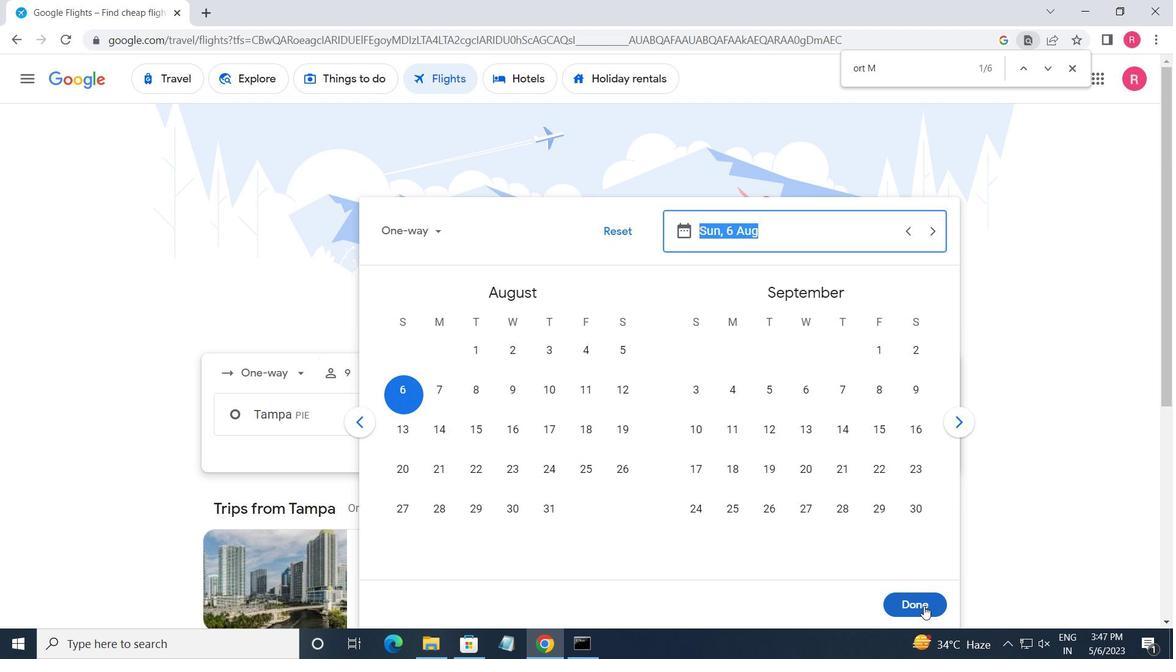 
Action: Mouse pressed left at (922, 609)
Screenshot: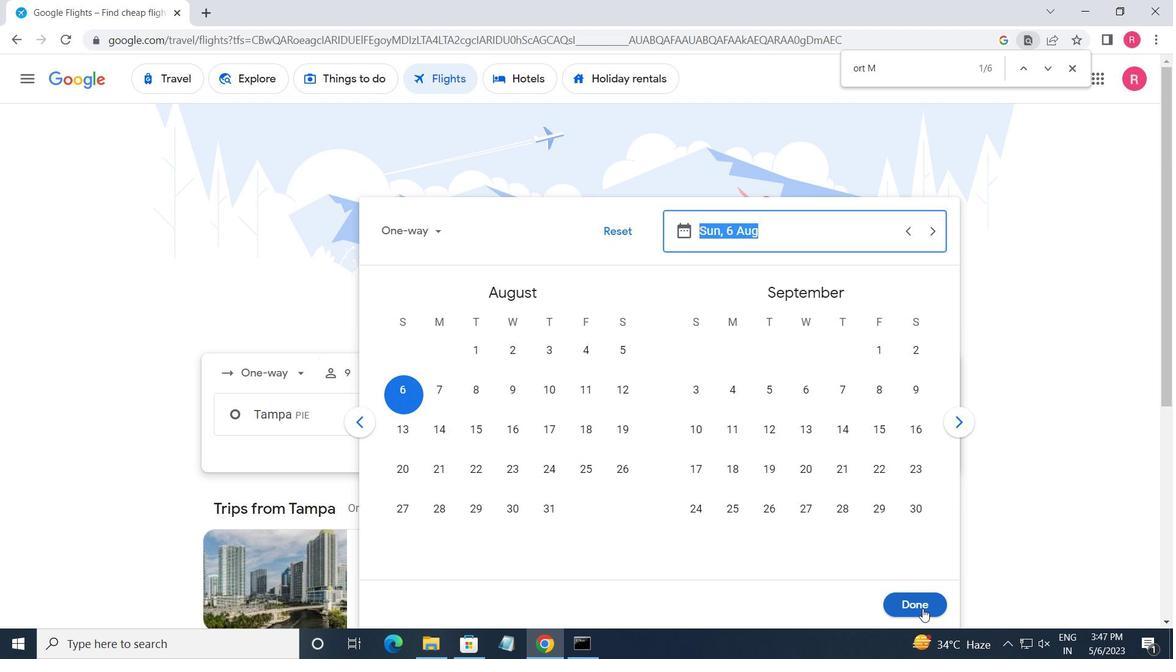 
Action: Mouse moved to (603, 479)
Screenshot: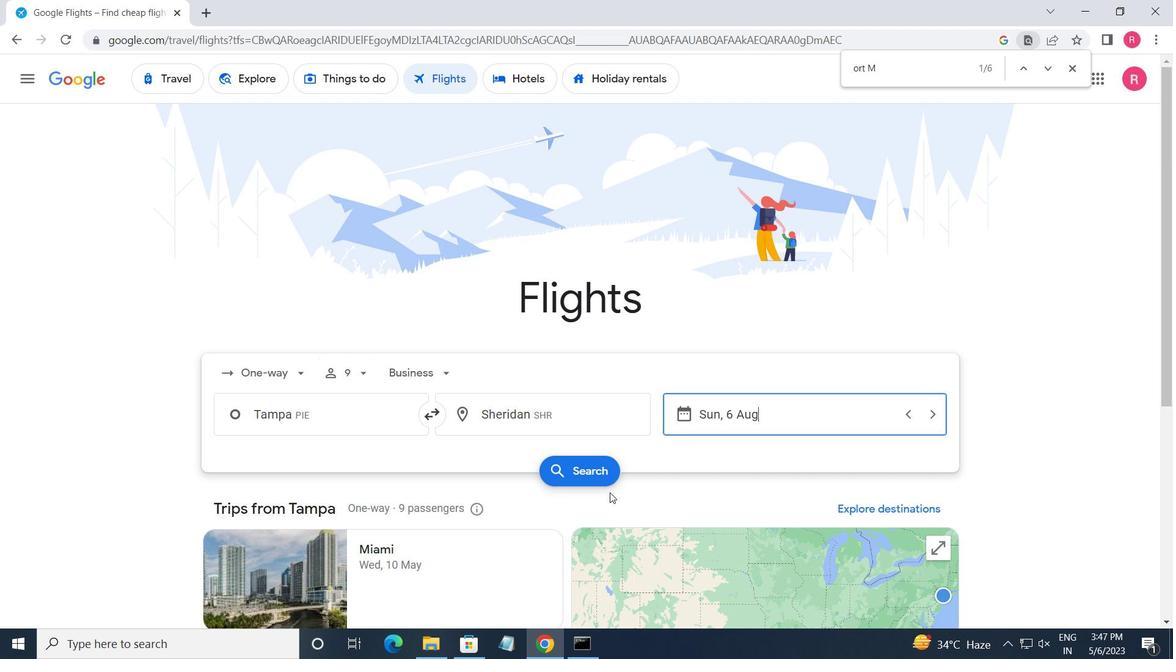 
Action: Mouse pressed left at (603, 479)
Screenshot: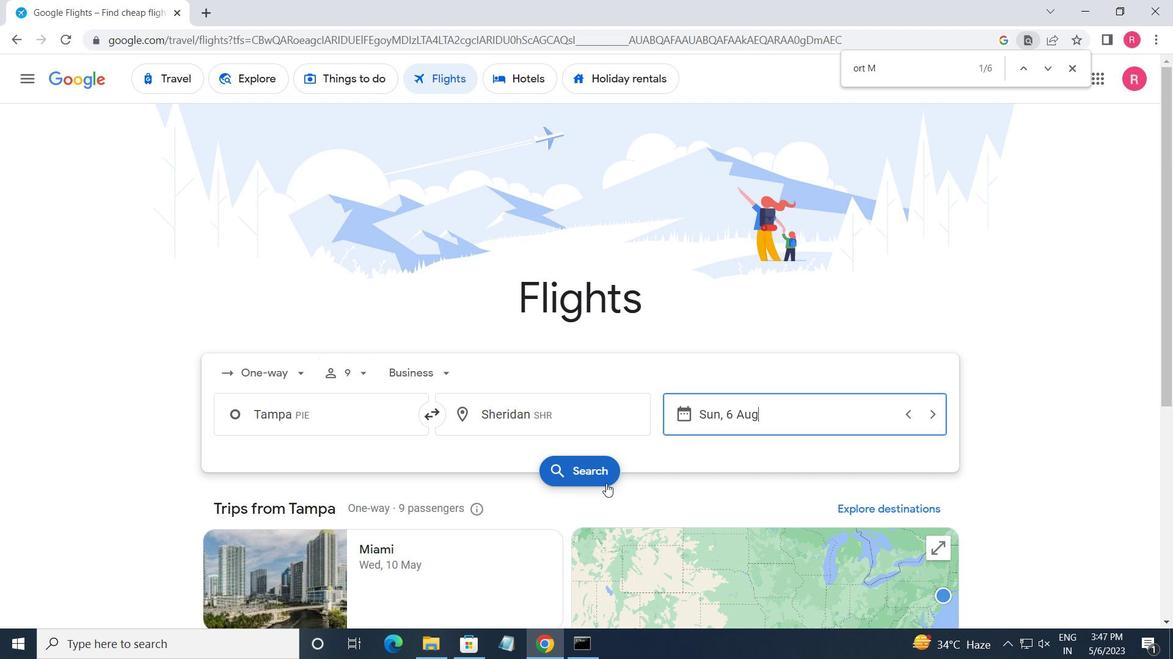 
Action: Mouse moved to (227, 221)
Screenshot: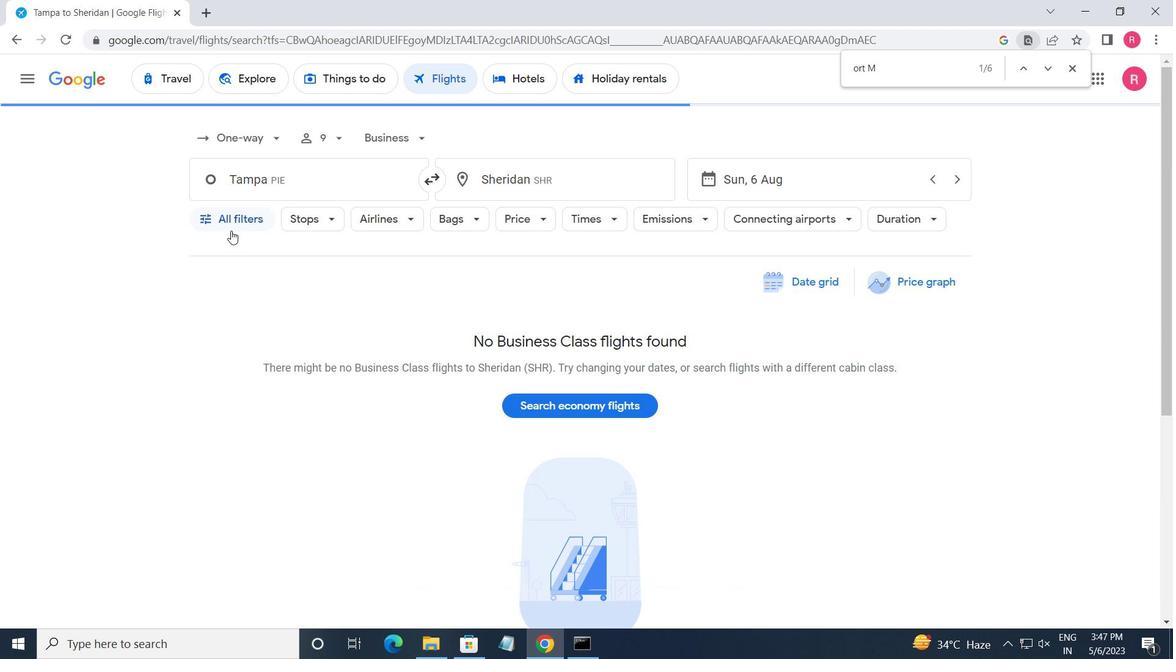 
Action: Mouse pressed left at (227, 221)
Screenshot: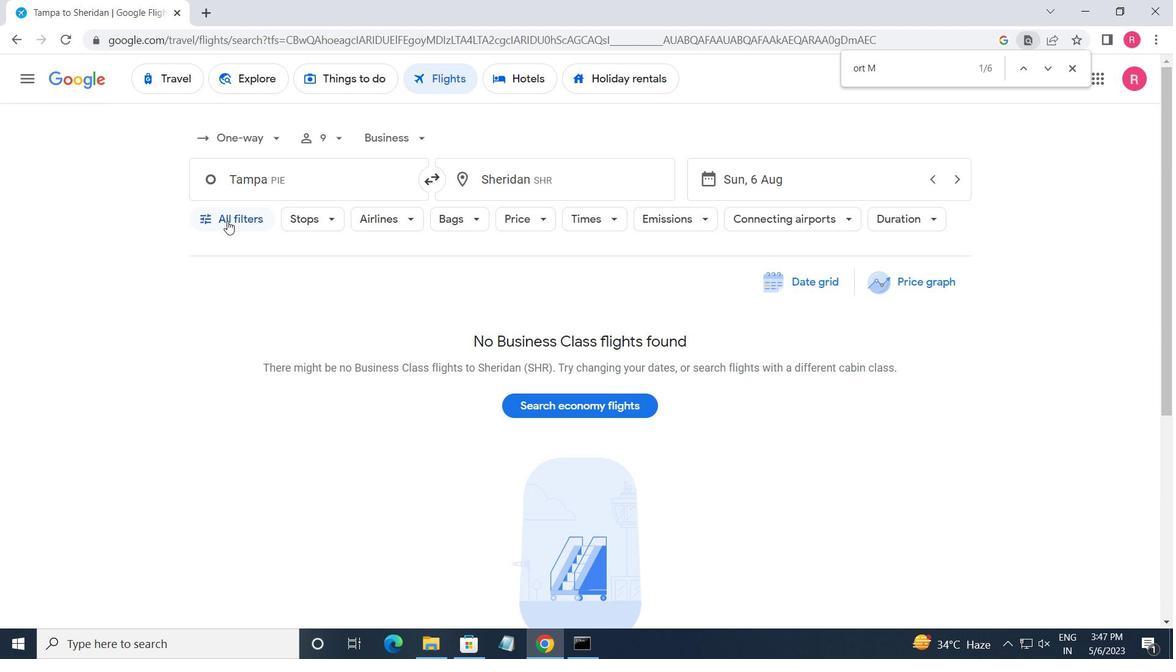 
Action: Mouse moved to (320, 451)
Screenshot: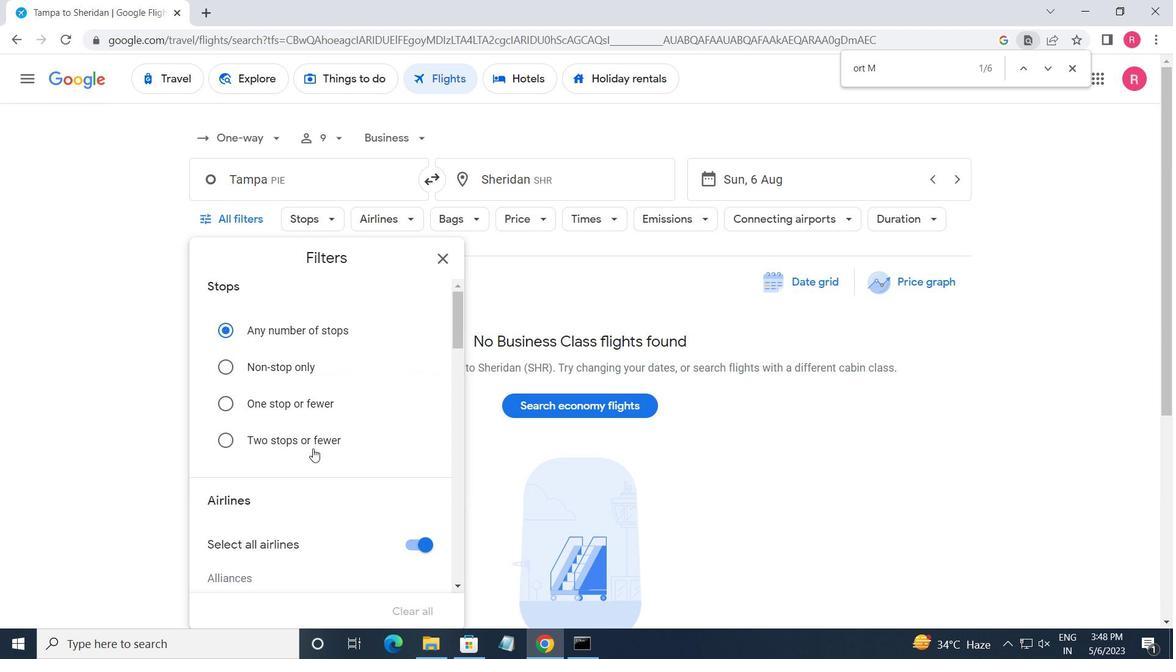 
Action: Mouse scrolled (320, 450) with delta (0, 0)
Screenshot: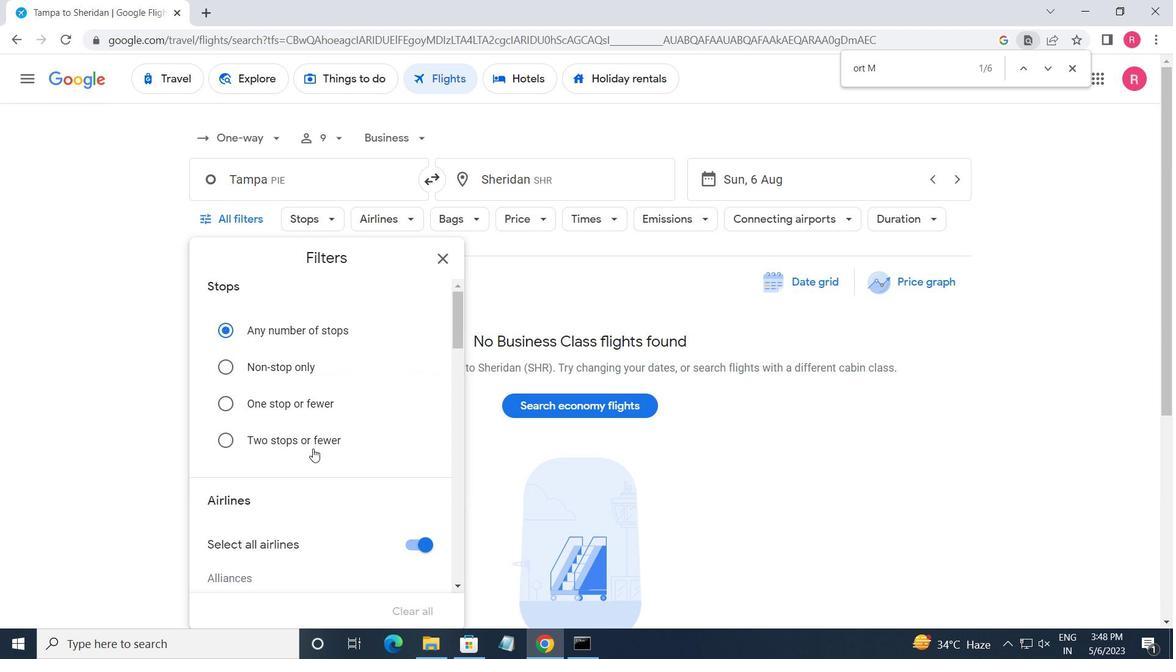 
Action: Mouse moved to (320, 451)
Screenshot: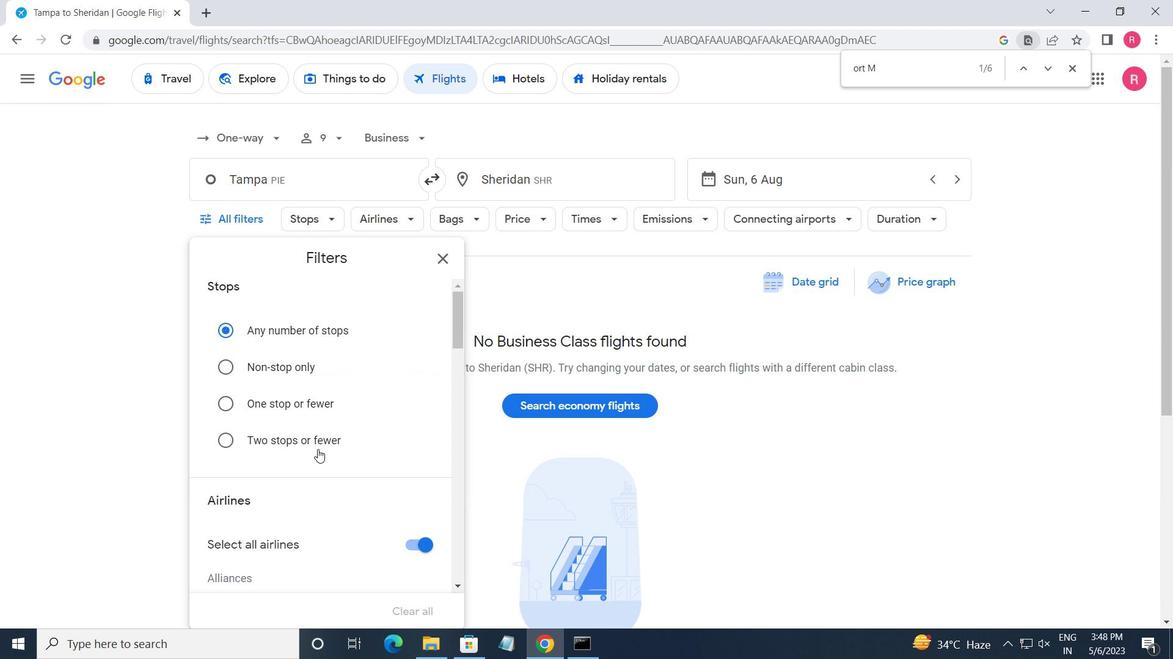 
Action: Mouse scrolled (320, 450) with delta (0, 0)
Screenshot: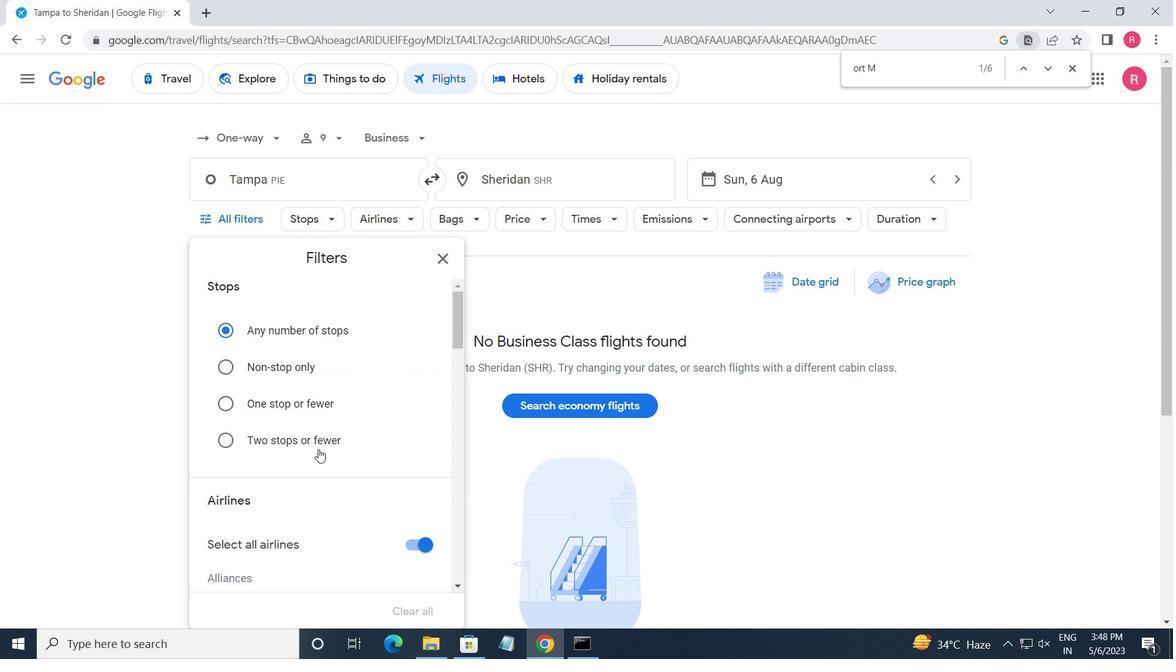 
Action: Mouse scrolled (320, 450) with delta (0, 0)
Screenshot: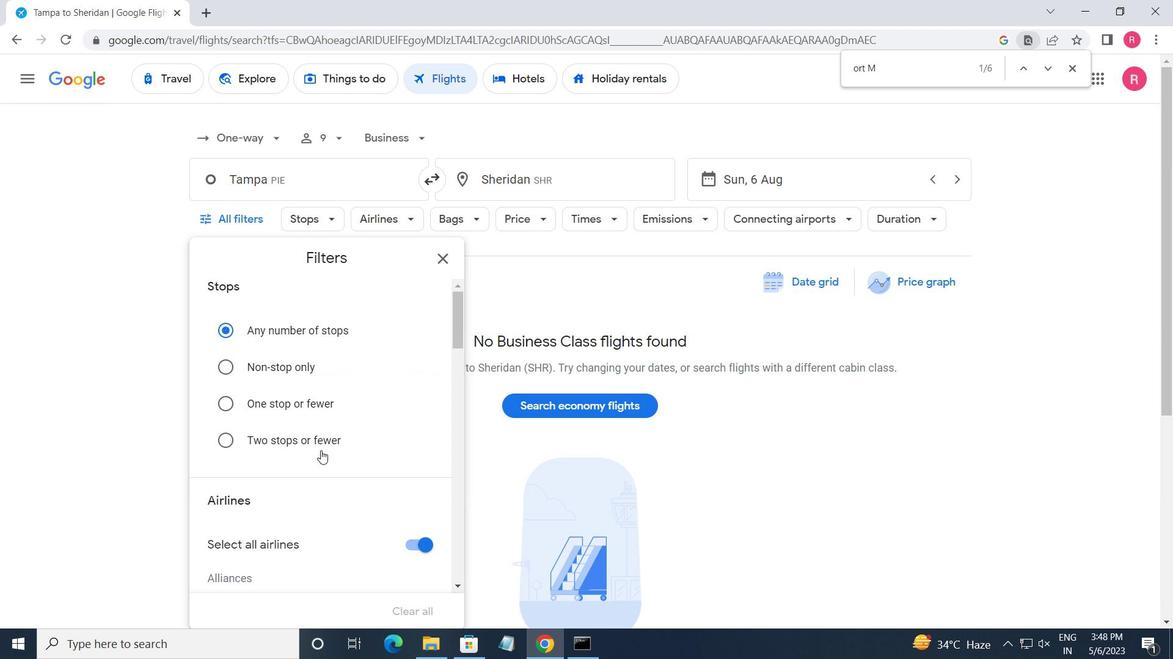 
Action: Mouse scrolled (320, 450) with delta (0, 0)
Screenshot: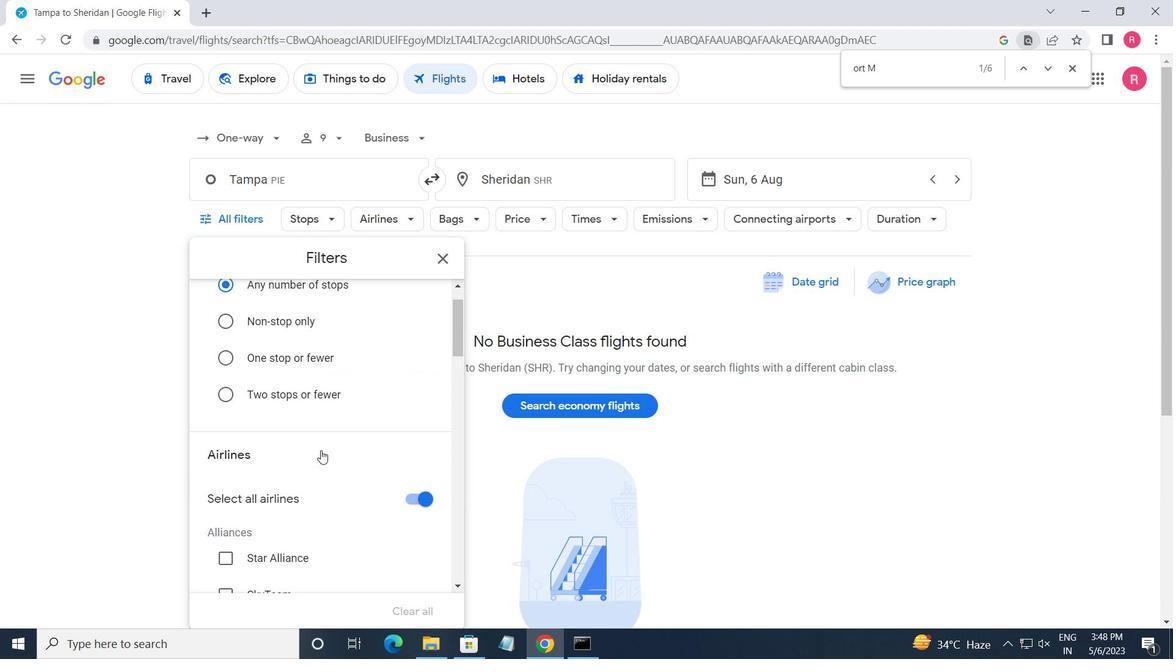 
Action: Mouse moved to (321, 449)
Screenshot: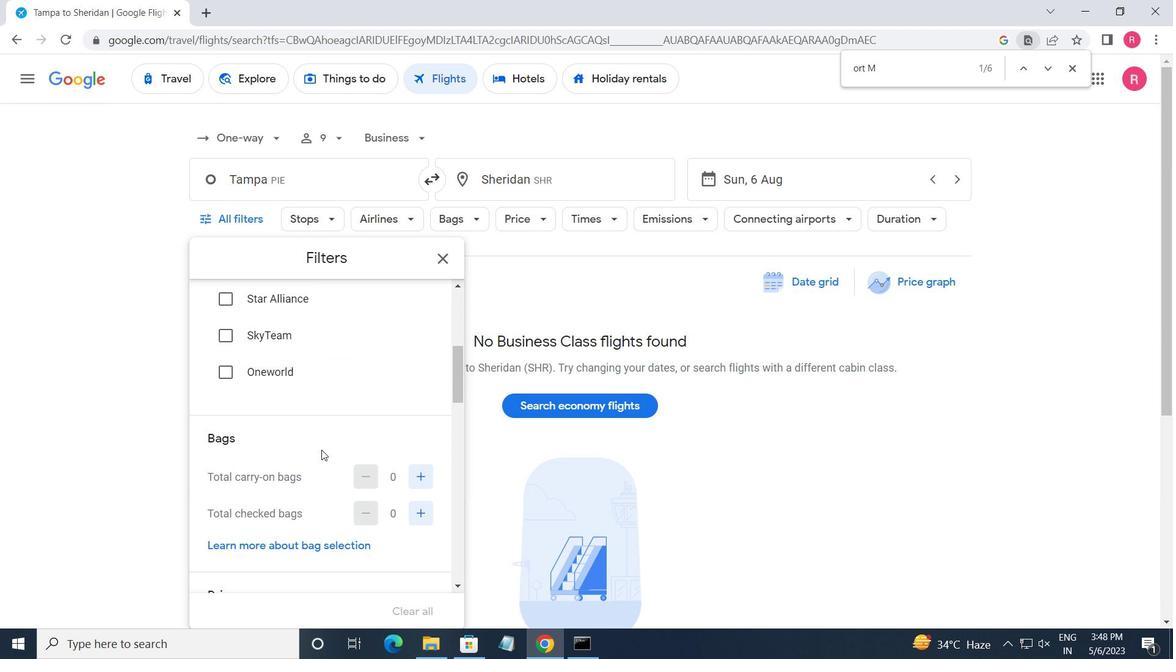 
Action: Mouse scrolled (321, 449) with delta (0, 0)
Screenshot: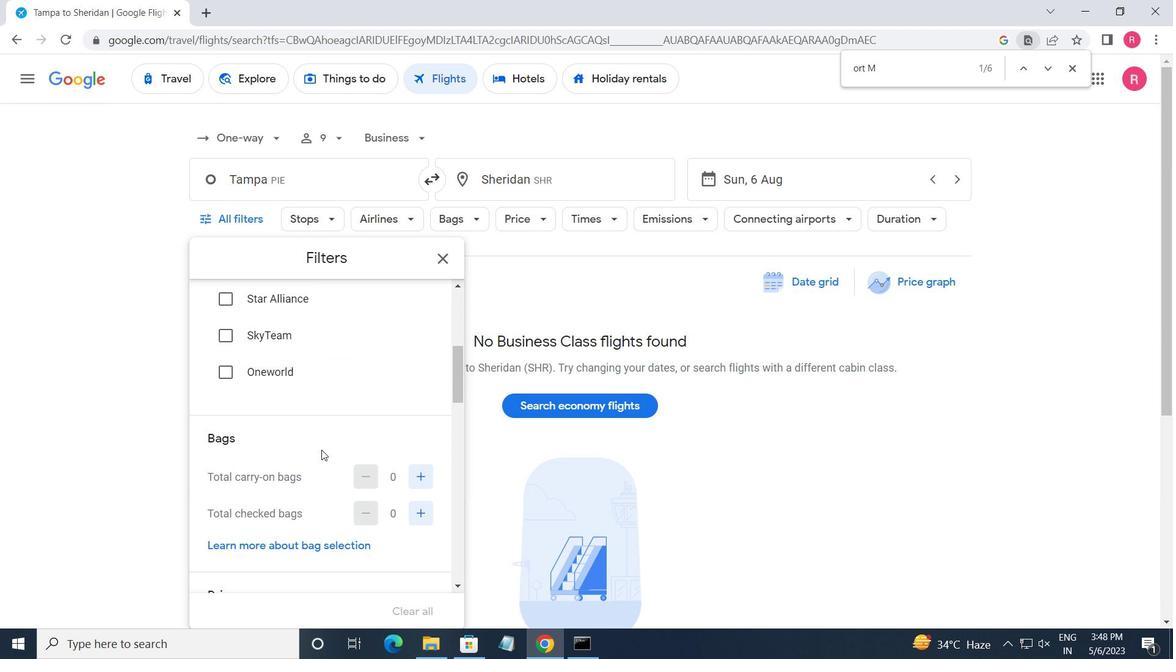 
Action: Mouse moved to (414, 435)
Screenshot: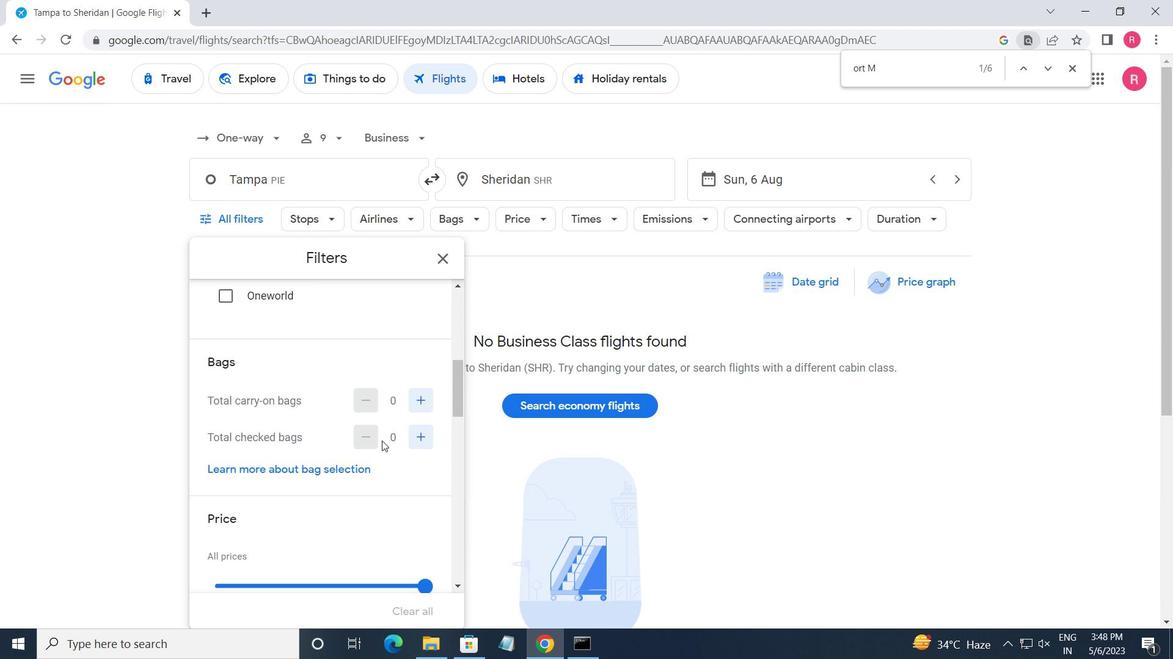 
Action: Mouse pressed left at (414, 435)
Screenshot: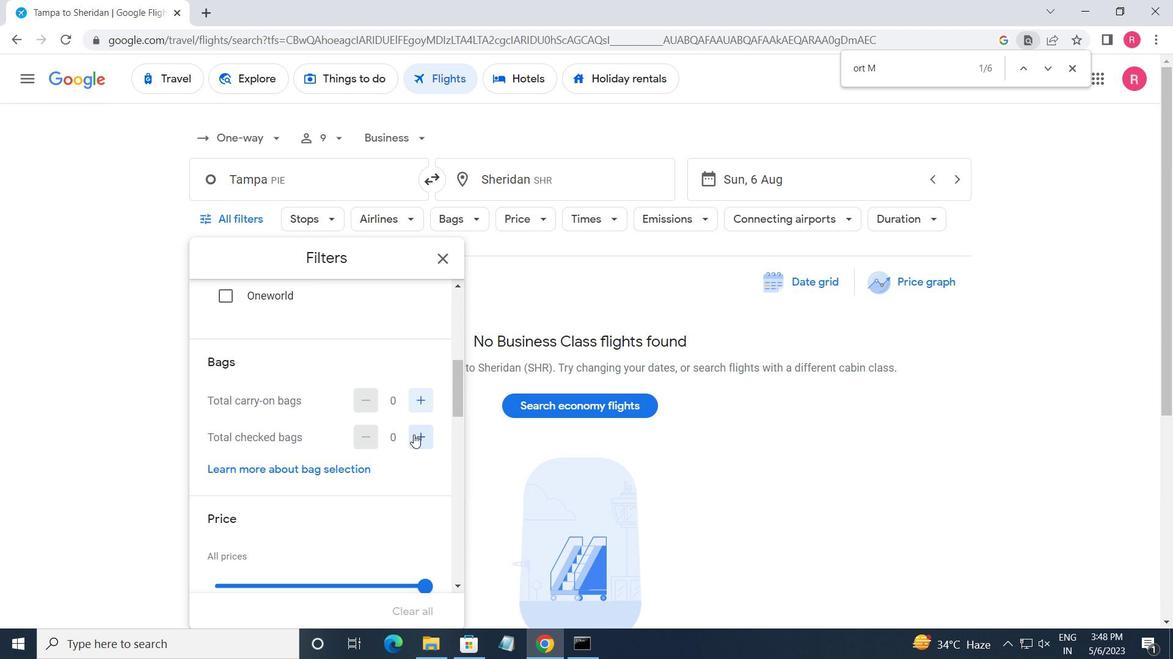
Action: Mouse pressed left at (414, 435)
Screenshot: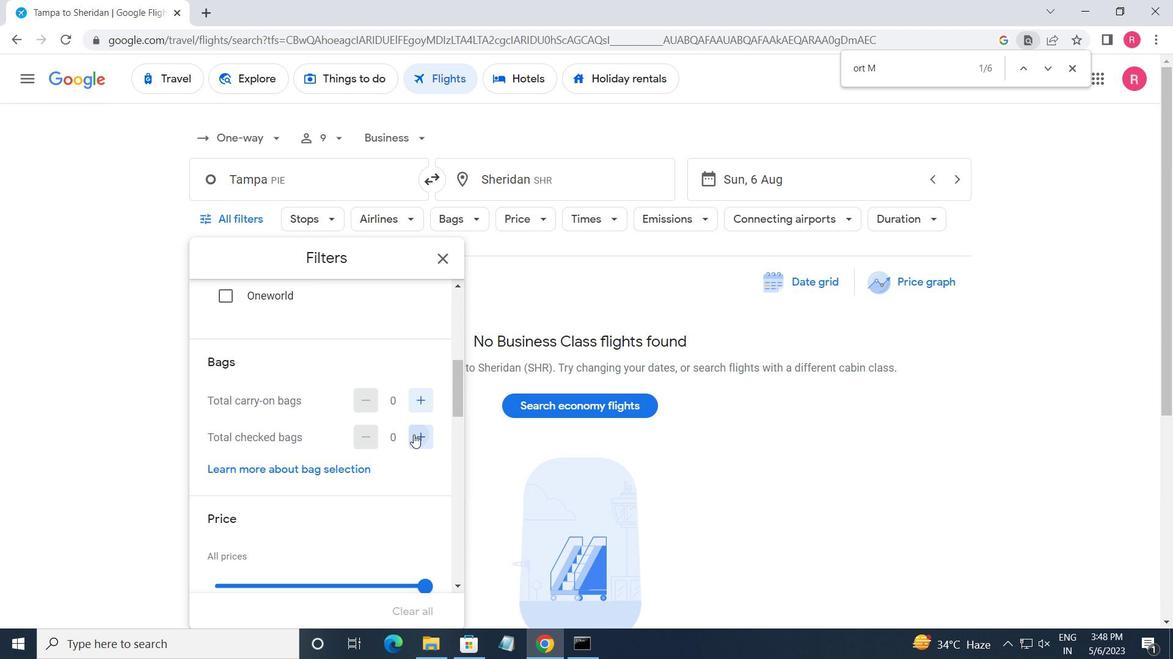 
Action: Mouse moved to (414, 435)
Screenshot: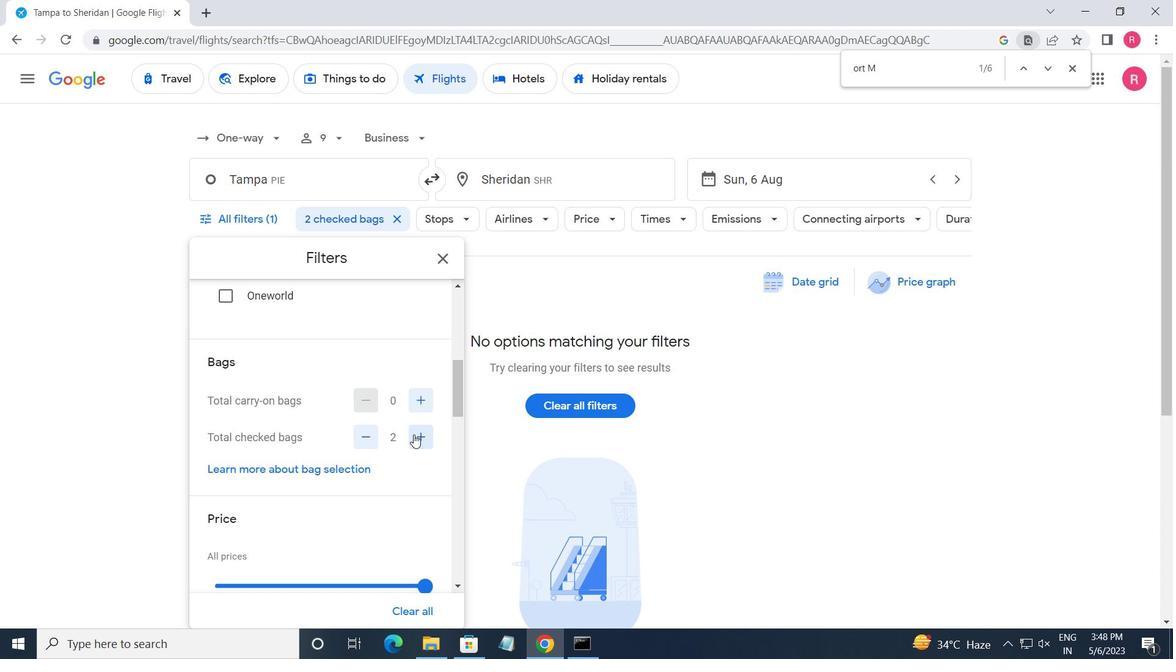 
Action: Mouse scrolled (414, 434) with delta (0, 0)
Screenshot: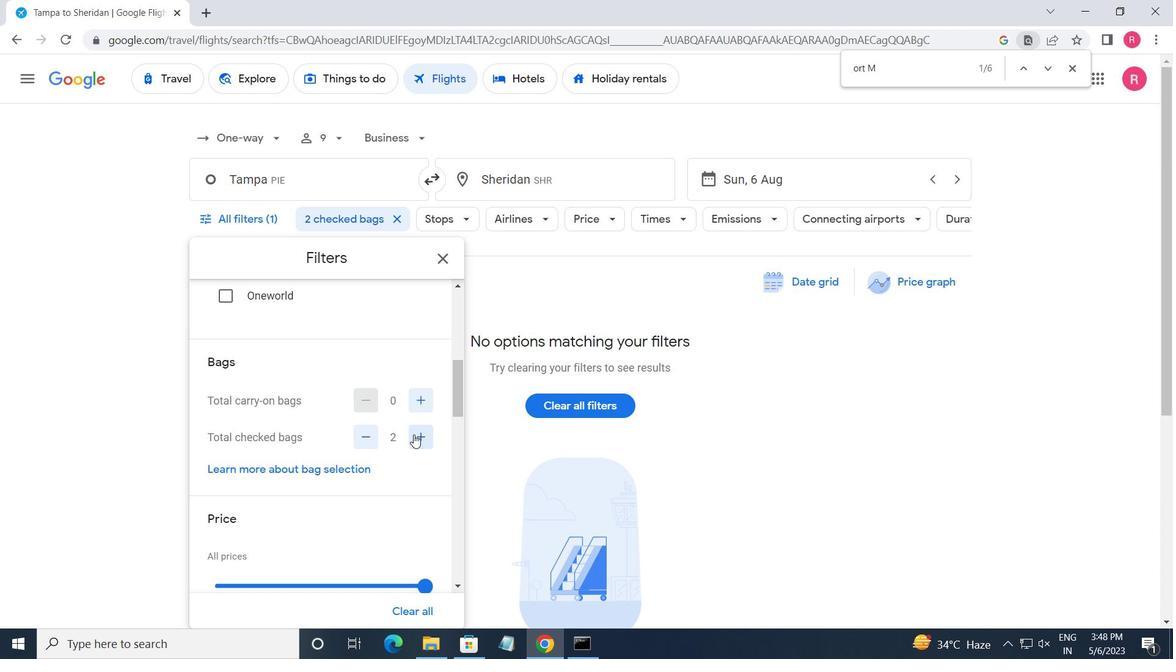 
Action: Mouse moved to (416, 438)
Screenshot: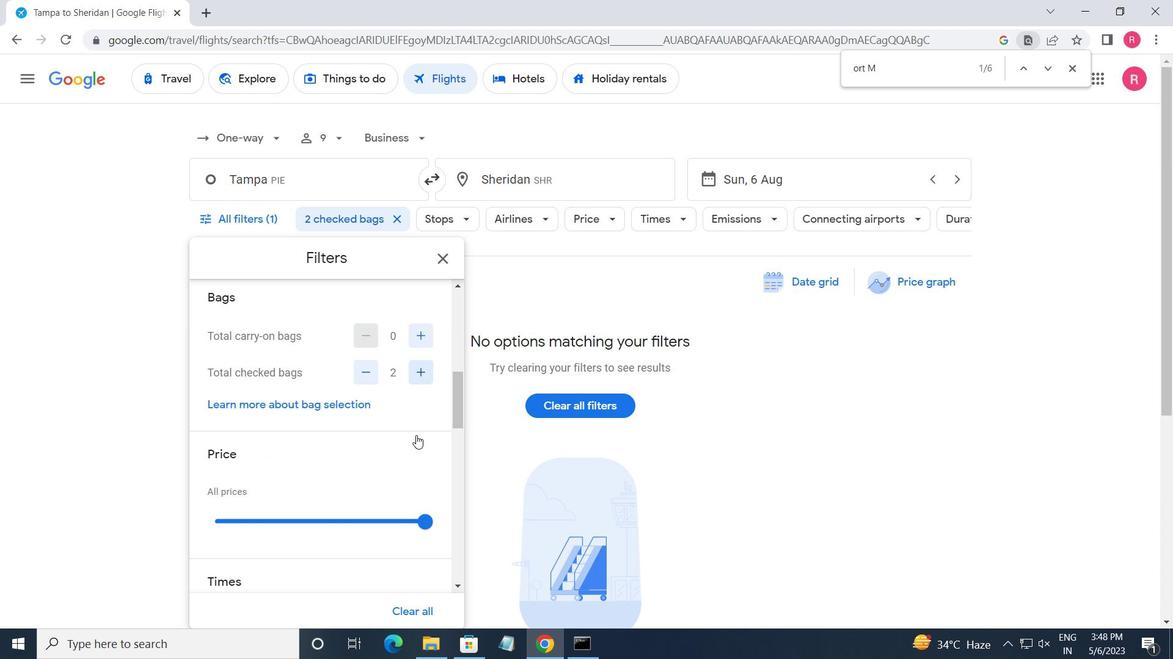 
Action: Mouse scrolled (416, 438) with delta (0, 0)
Screenshot: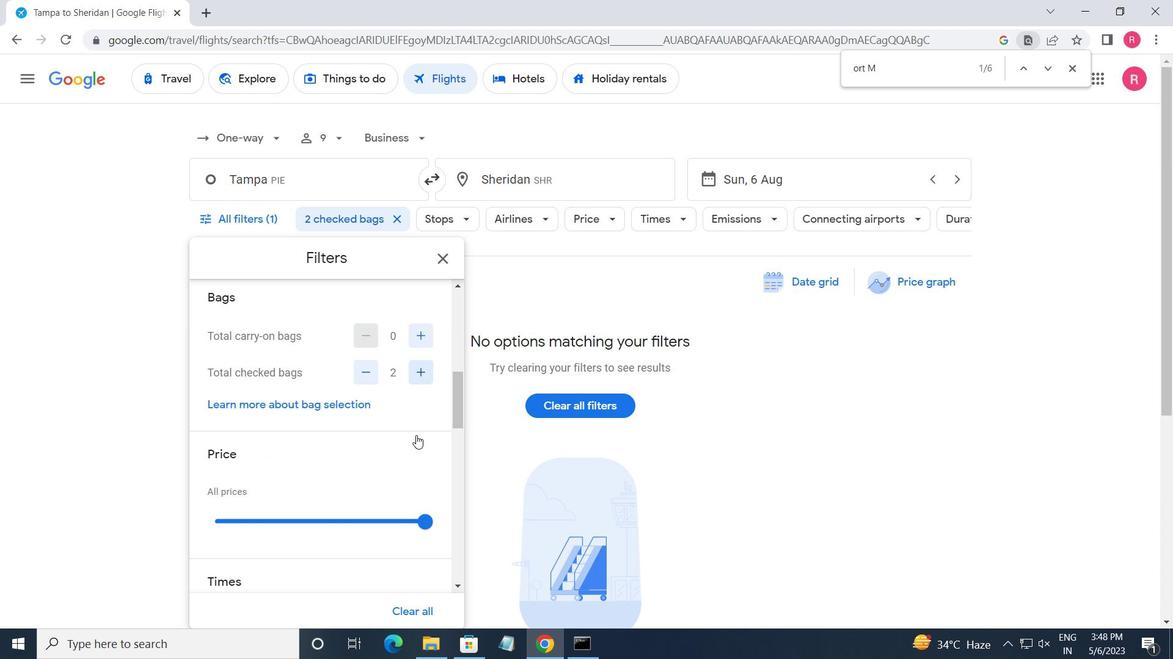
Action: Mouse moved to (426, 447)
Screenshot: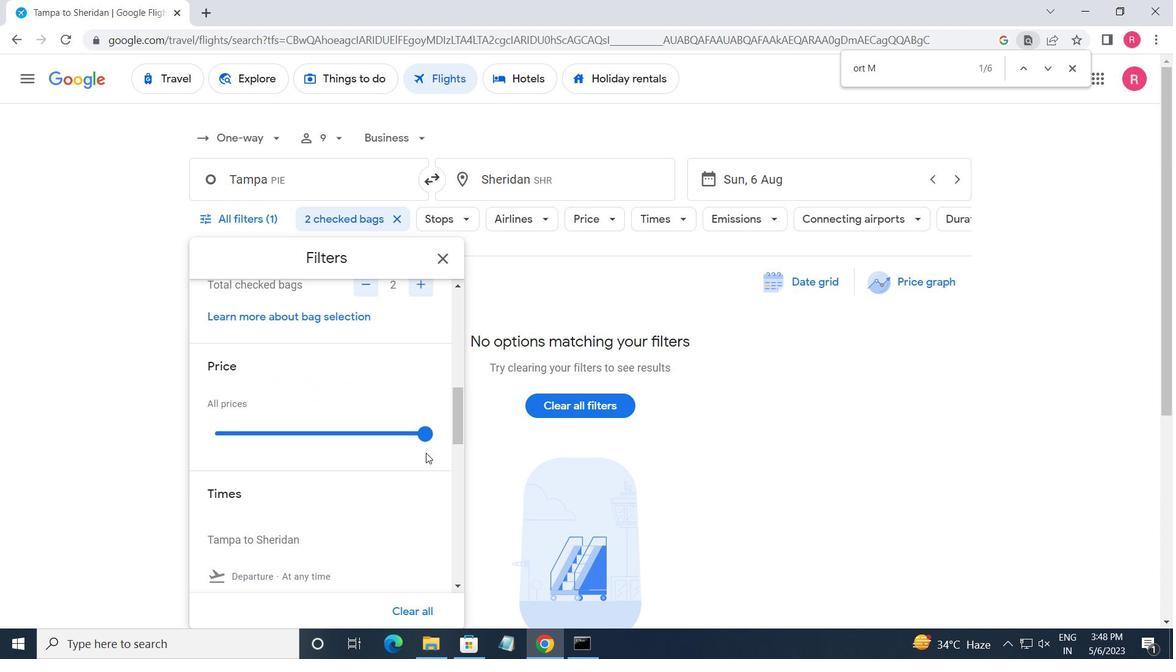 
Action: Mouse pressed left at (426, 447)
Screenshot: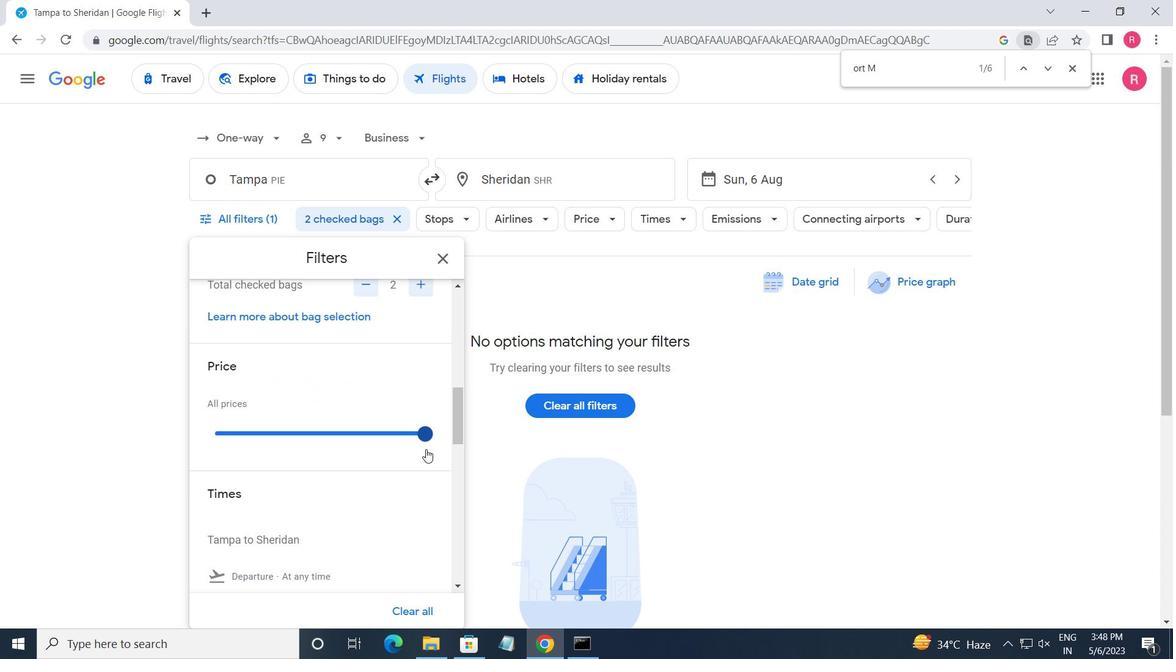 
Action: Mouse moved to (428, 447)
Screenshot: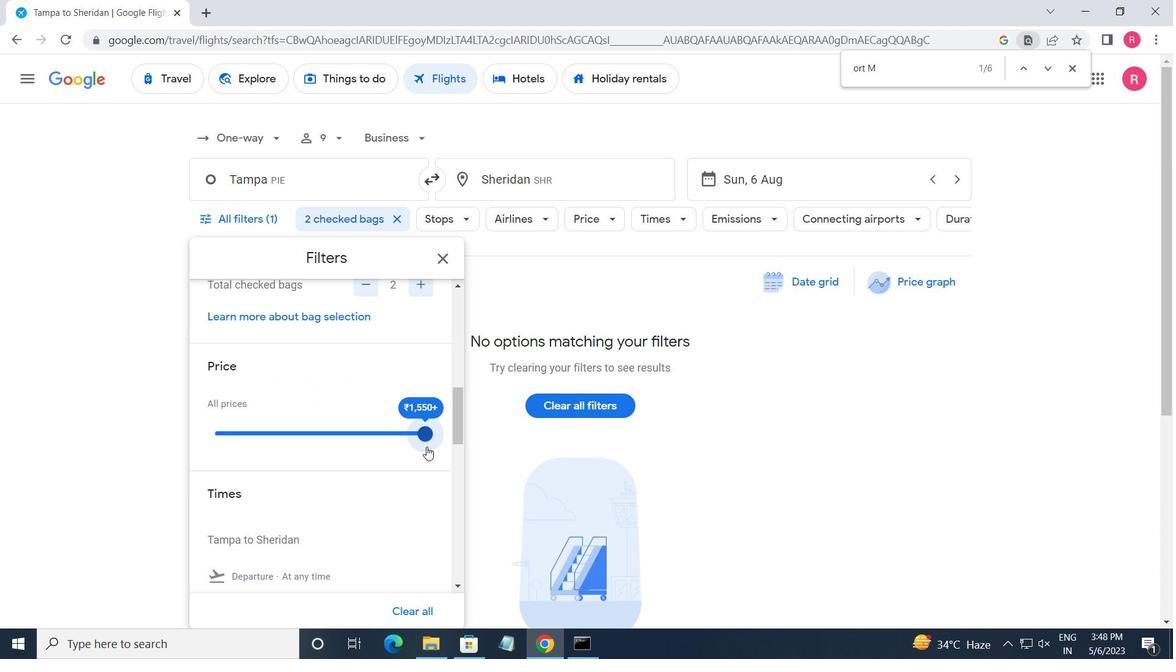 
Action: Mouse scrolled (428, 446) with delta (0, 0)
Screenshot: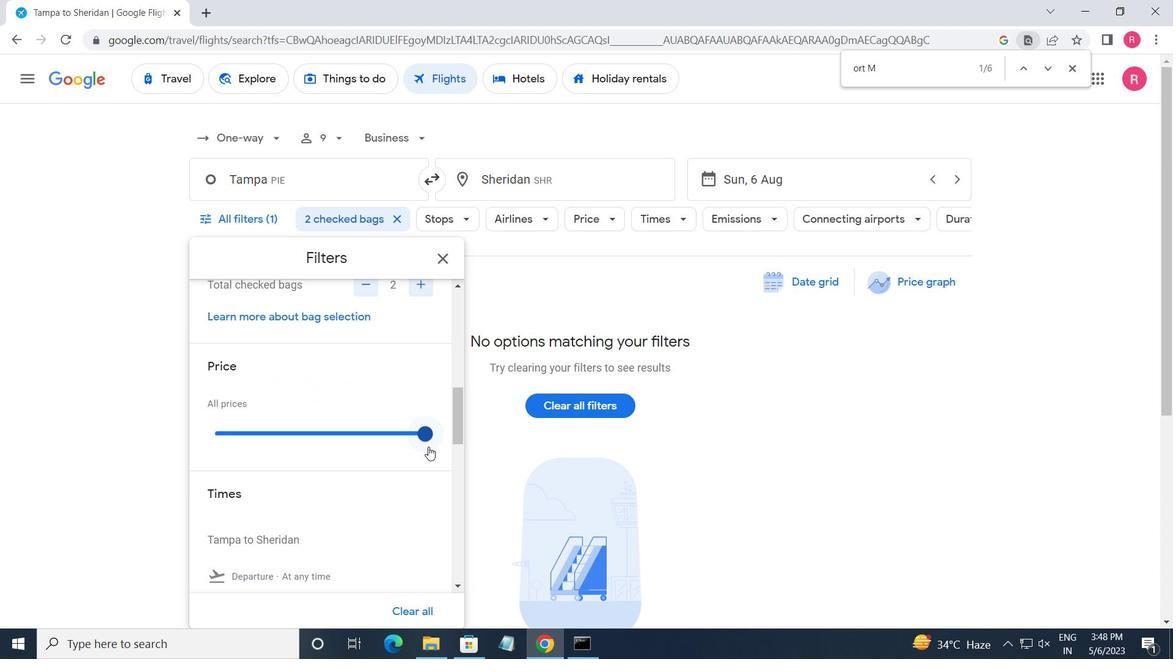 
Action: Mouse moved to (220, 526)
Screenshot: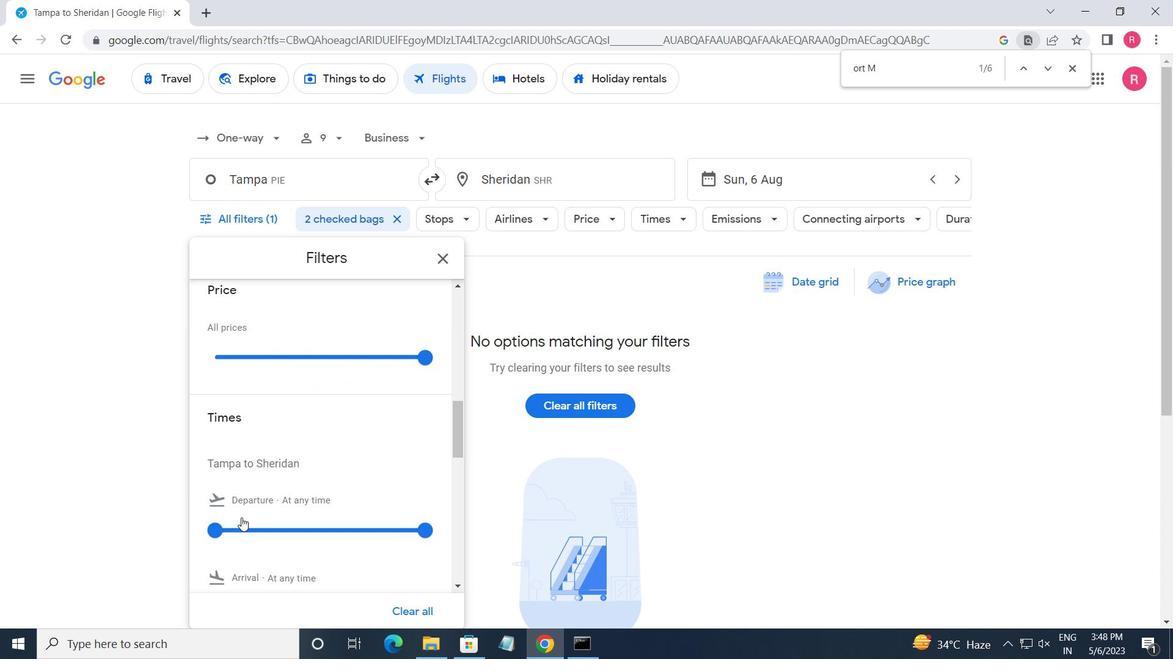 
Action: Mouse pressed left at (220, 526)
Screenshot: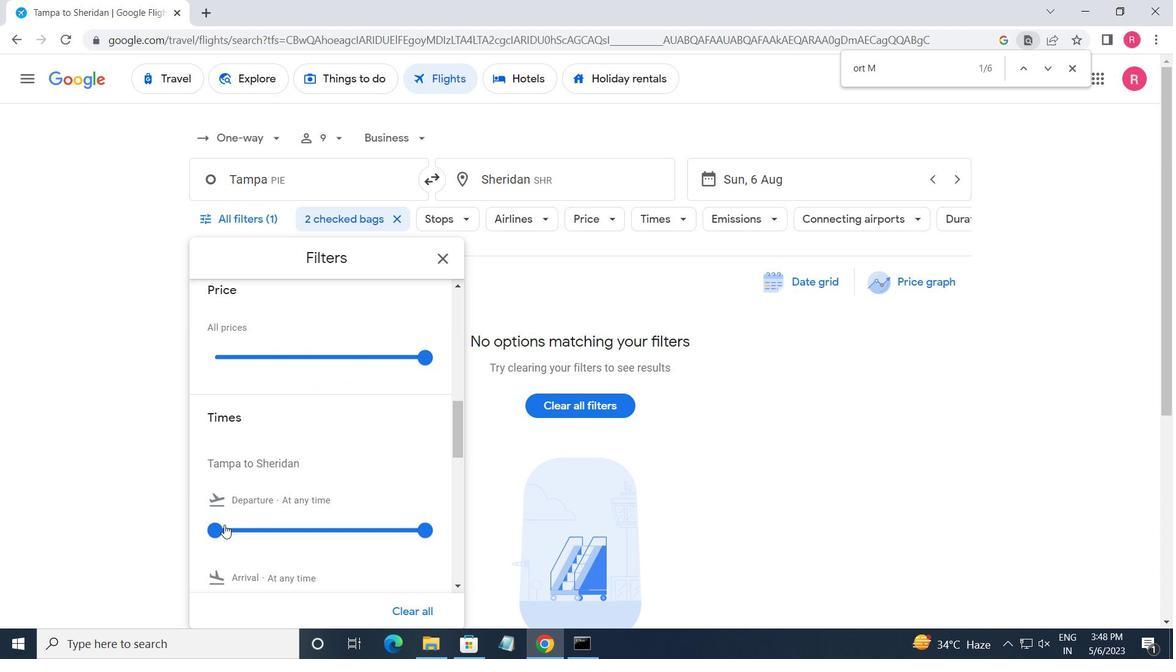 
Action: Mouse moved to (416, 531)
Screenshot: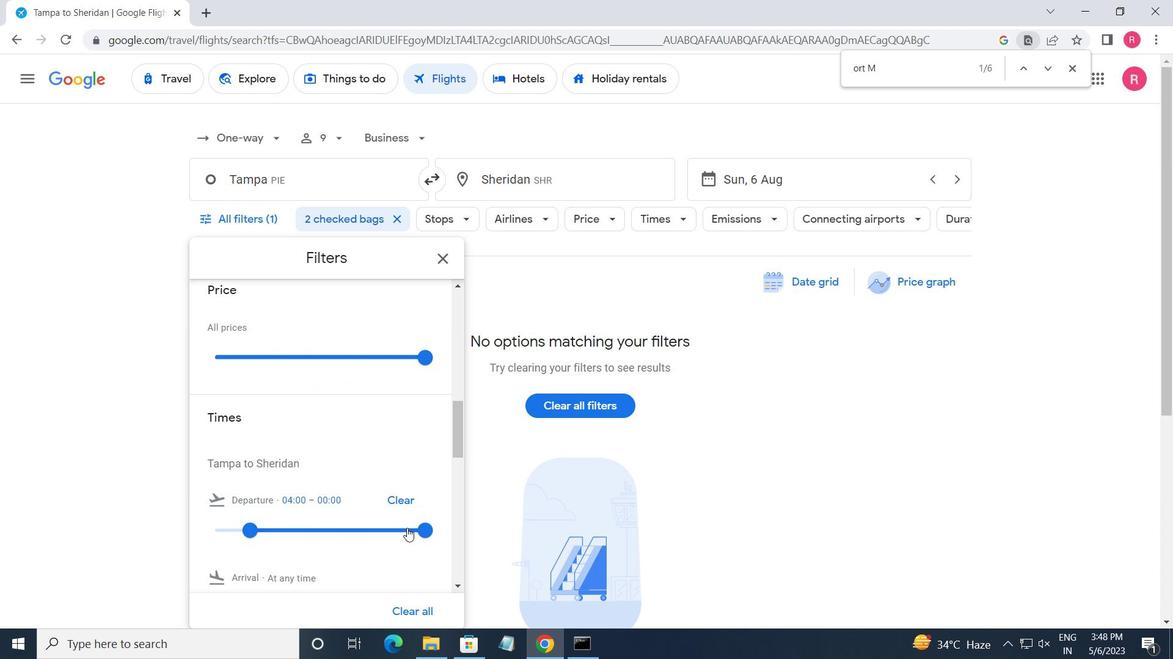 
Action: Mouse pressed left at (416, 531)
Screenshot: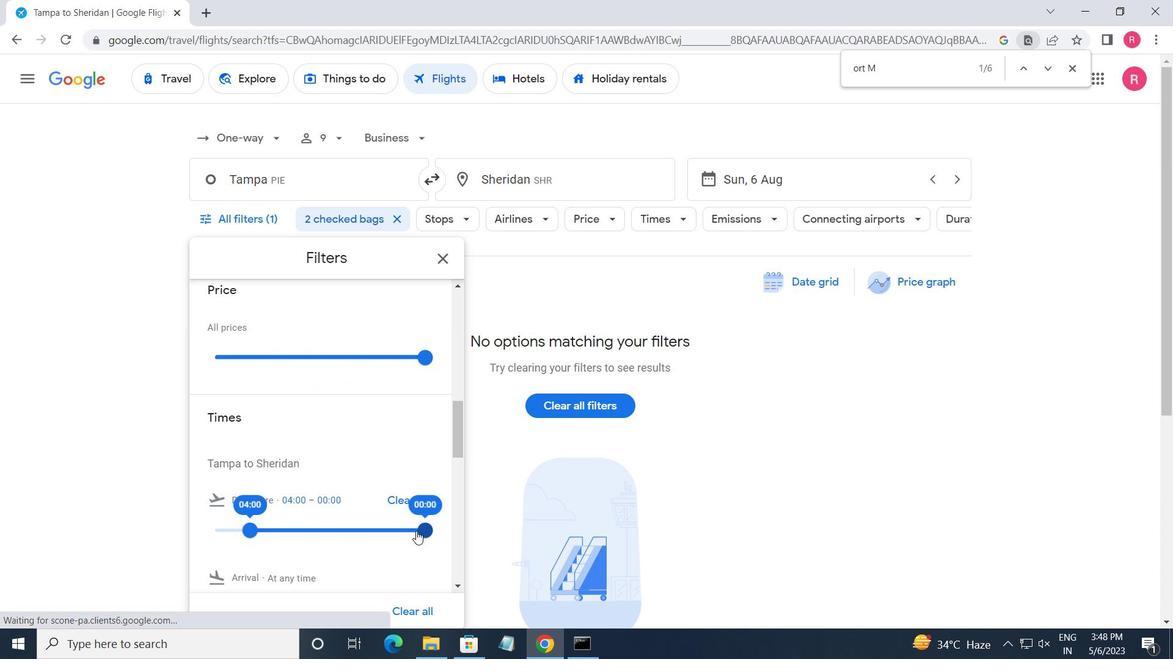 
Action: Mouse moved to (440, 264)
Screenshot: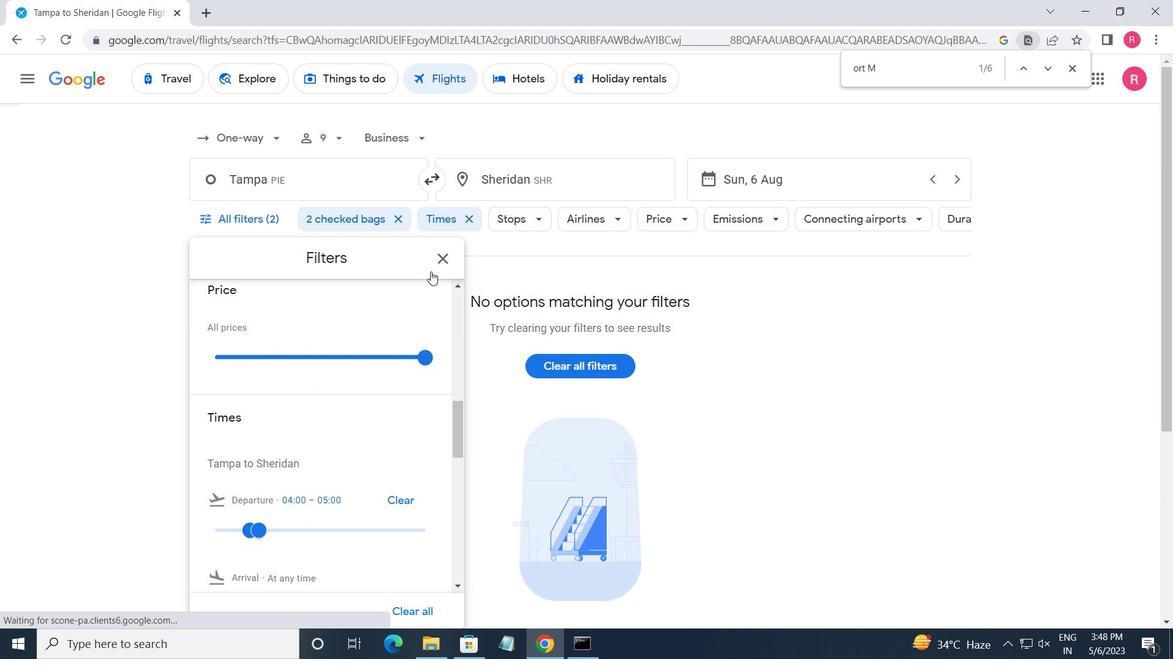 
Action: Mouse pressed left at (440, 264)
Screenshot: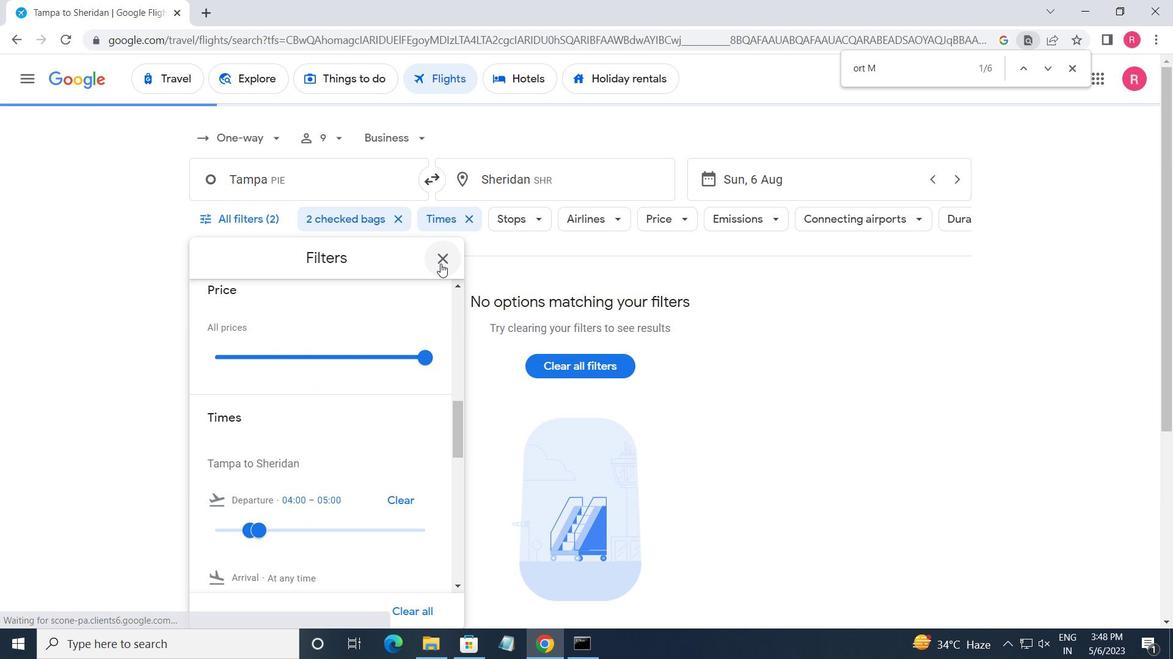 
Action: Mouse moved to (440, 263)
Screenshot: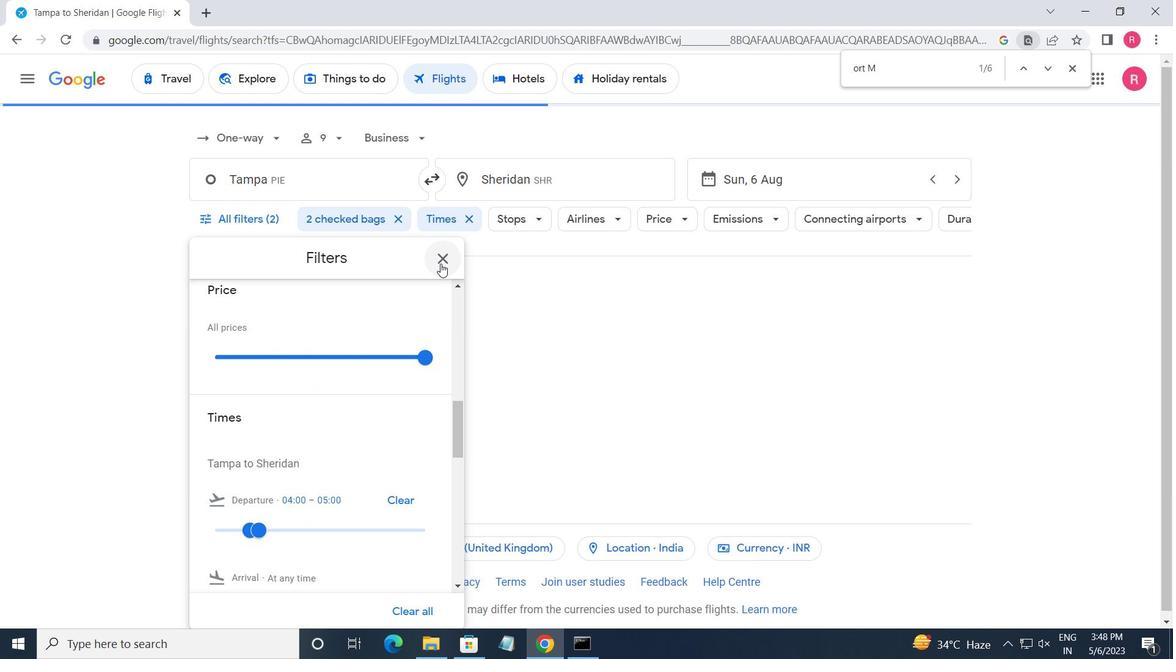 
